 Task: Create interactive reports for analyzing liquidity risk in financial institutions.
Action: Mouse pressed left at (1340, 396)
Screenshot: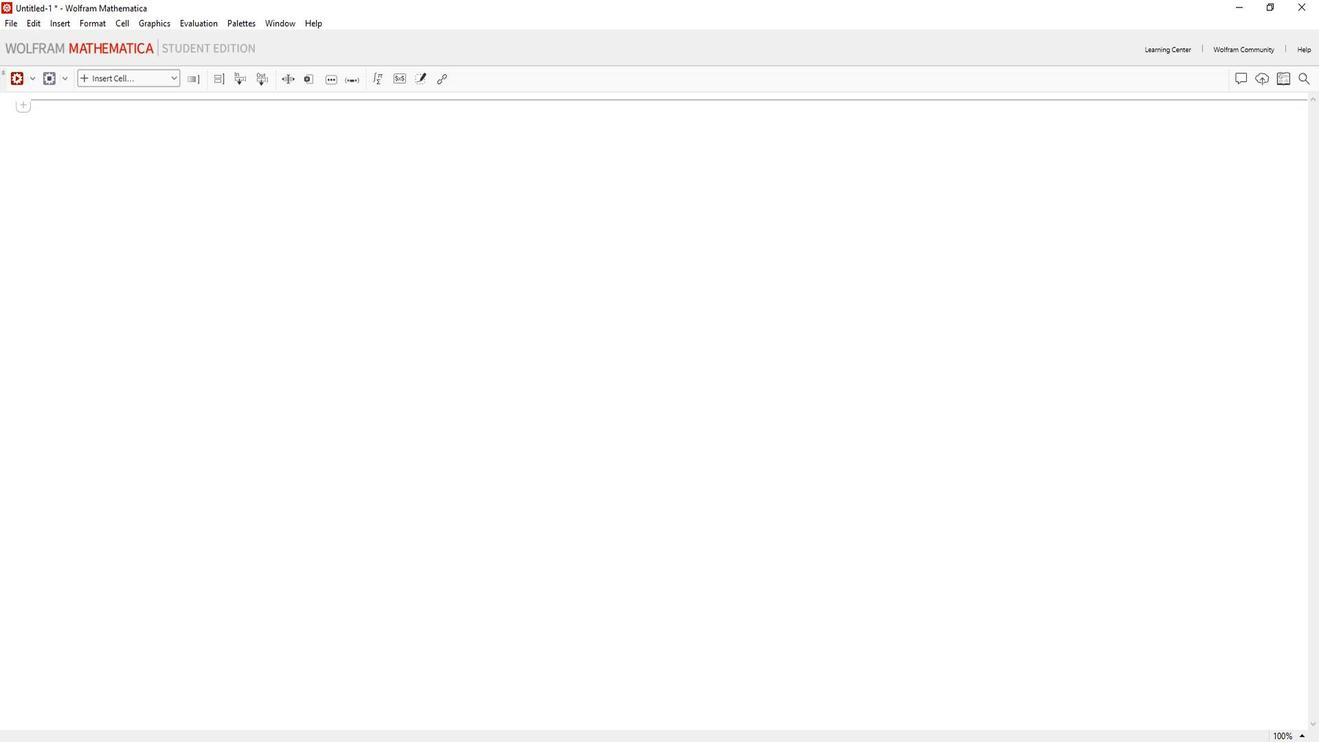 
Action: Mouse moved to (123, 74)
Screenshot: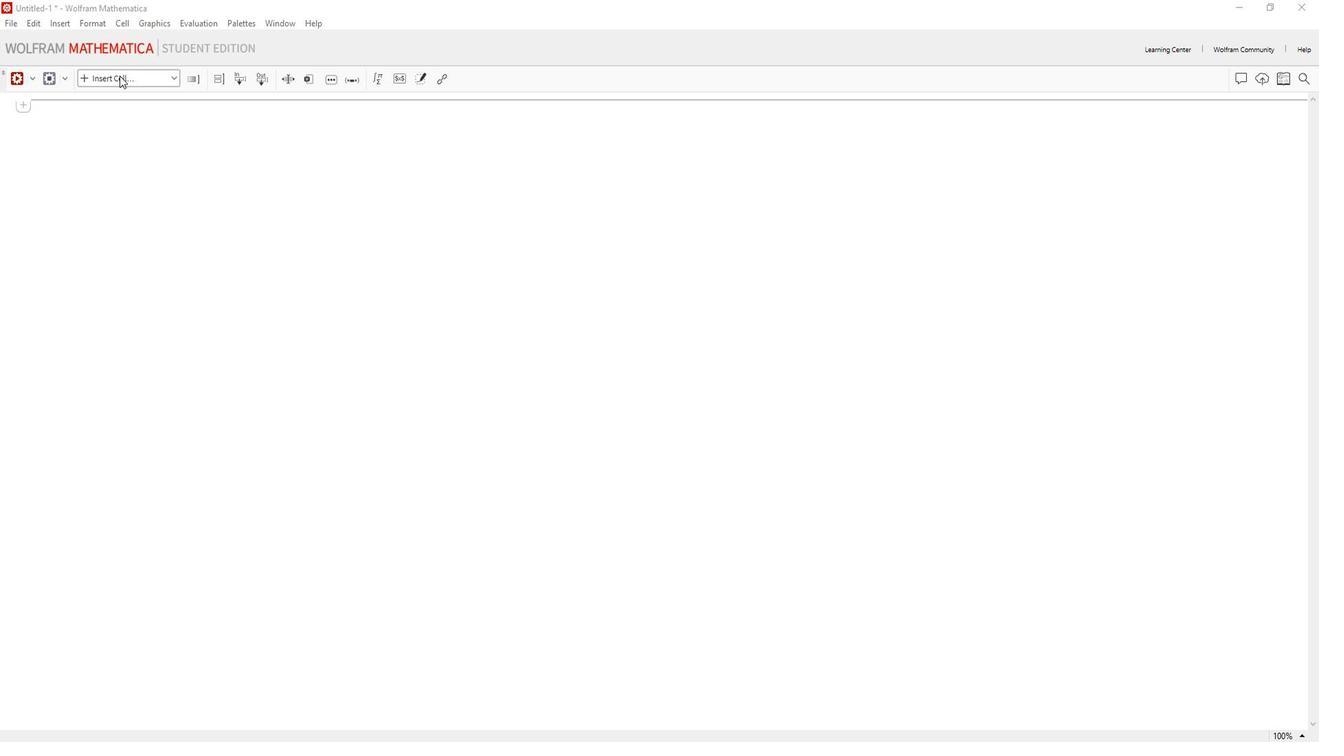 
Action: Mouse pressed left at (123, 74)
Screenshot: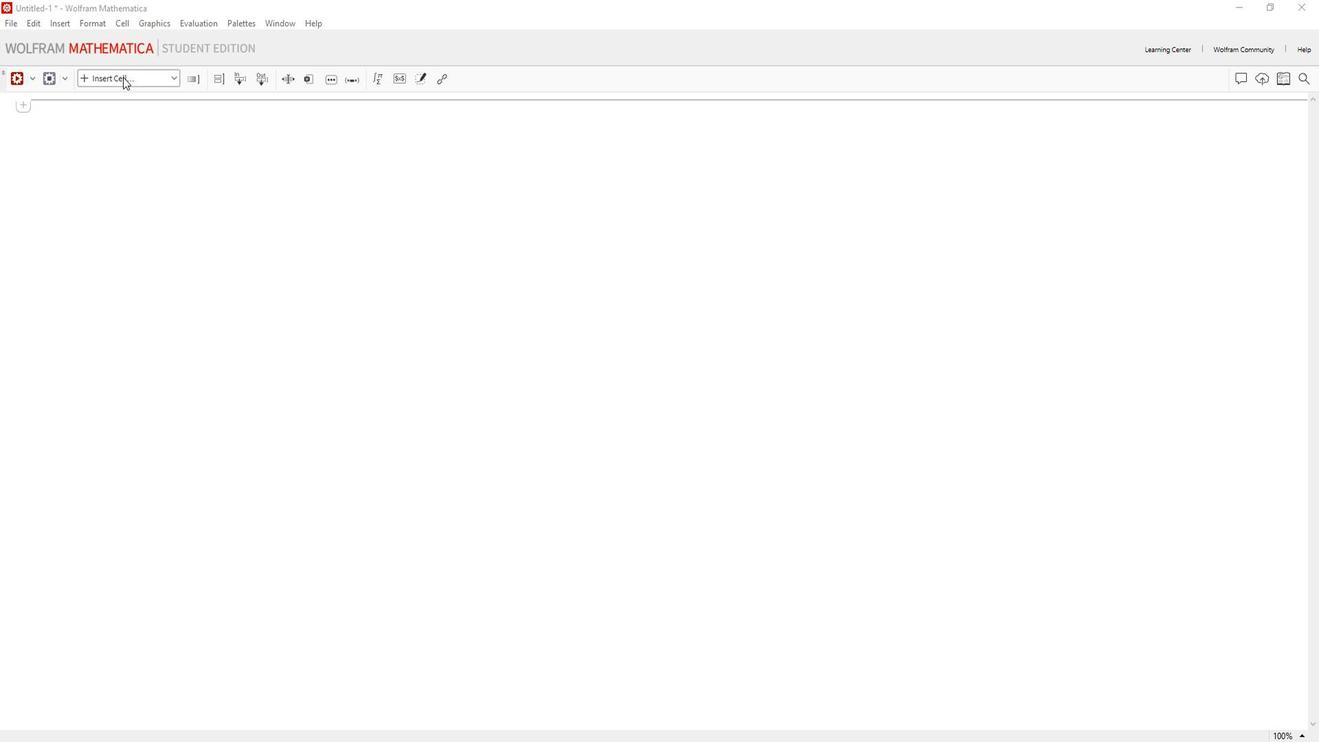 
Action: Mouse moved to (121, 255)
Screenshot: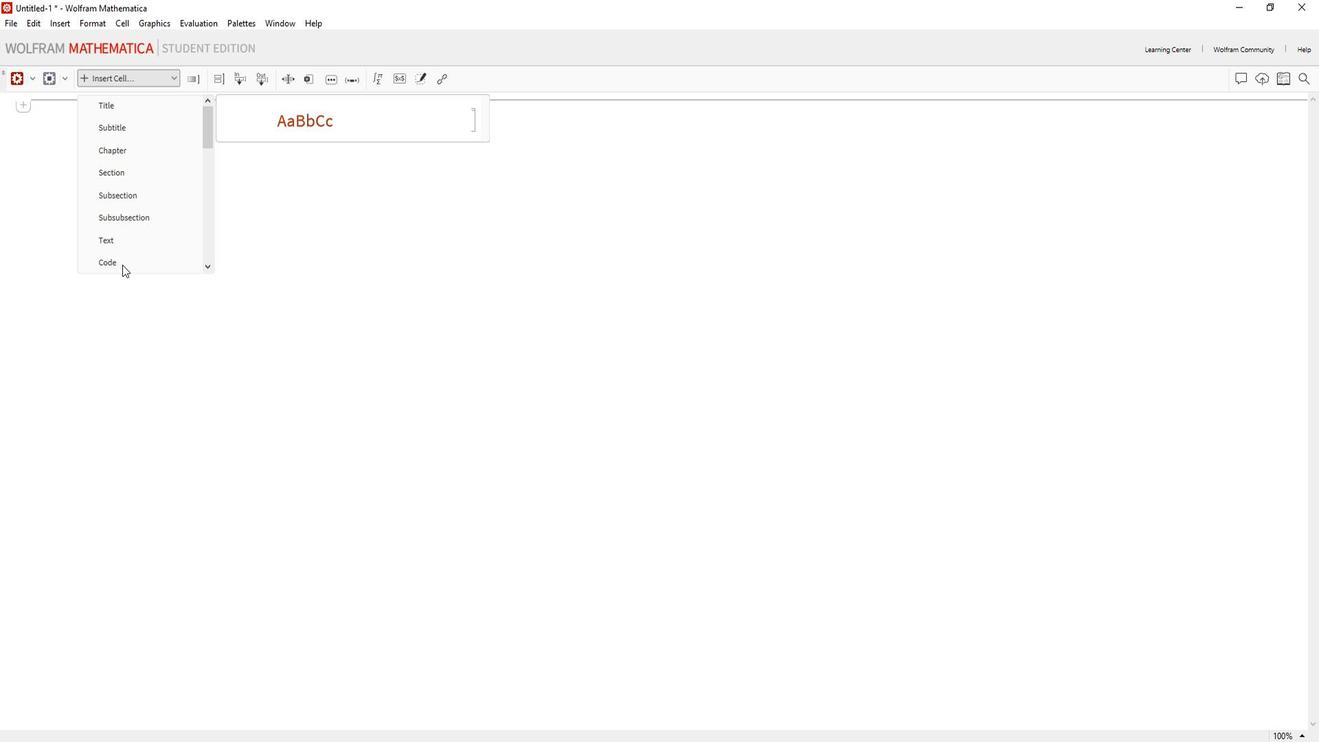 
Action: Mouse pressed left at (121, 255)
Screenshot: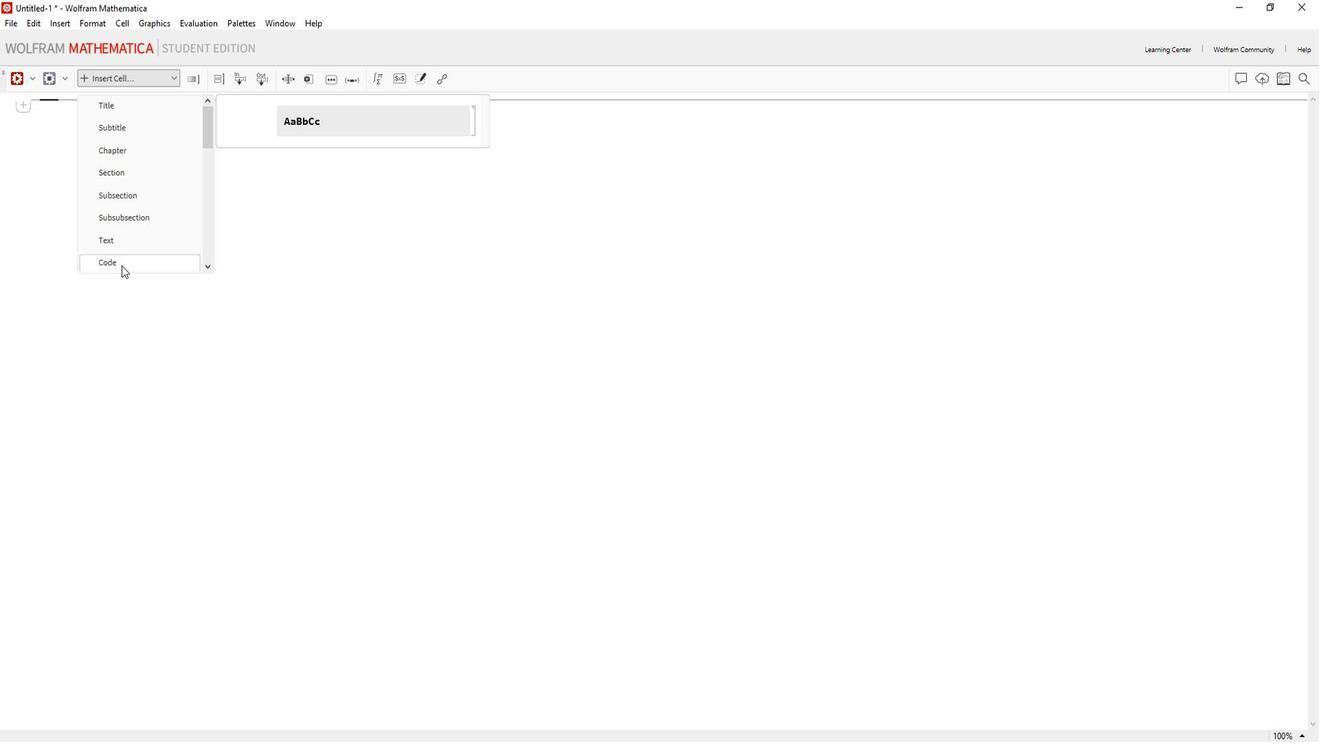 
Action: Key pressed data<Key.space>=<Key.space><Key.shift>Table[<Key.shift_r>{date<Key.shift>O<Key.enter>[<Key.shift_r>{2023,<Key.space>1,<Key.space>i<Key.right><Key.right>,<Key.space><Key.shift>Ra
Screenshot: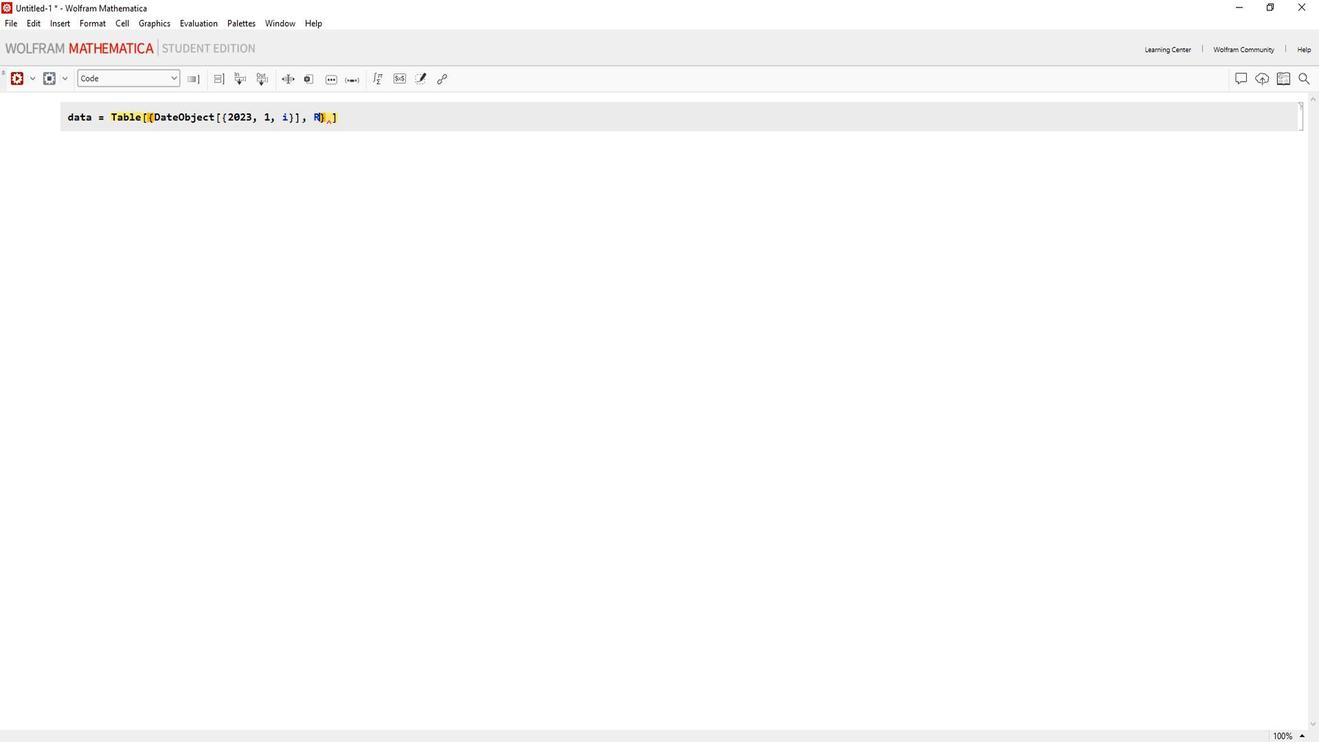 
Action: Mouse moved to (170, 255)
Screenshot: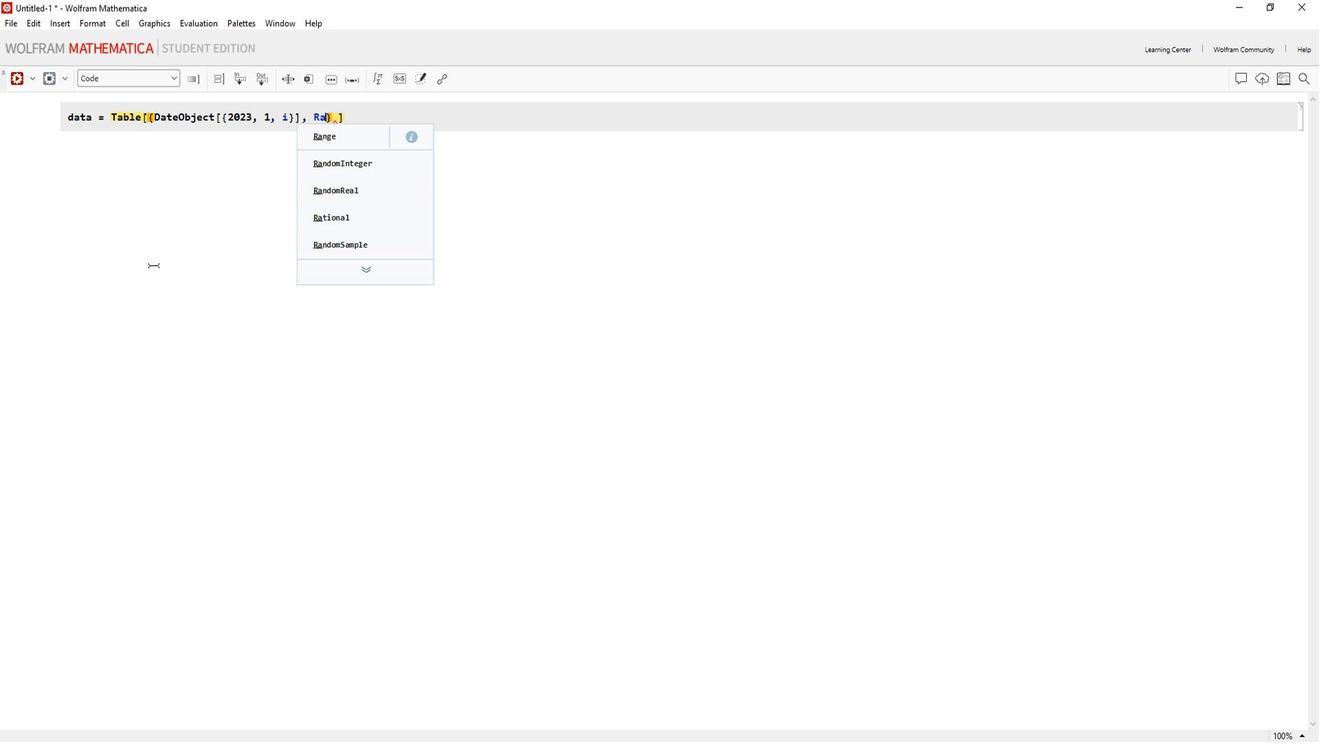 
Action: Key pressed ndom<Key.shift>Real[<Key.shift_r>{0.8,<Key.space>1.2<Key.right><Key.right><Key.right>,<Key.space><Key.shift_r><Key.shift_r>{i,<Key.space>1,<Key.space>365<Key.right><Key.right>;<Key.enter><Key.enter><Key.shift_r><Key.shift_r>(<Key.shift_r><Key.shift_r>*<Key.space><Key.shift>Create<Key.space>a<Key.space>time<Key.space>series<Key.space>from<Key.space>the<Key.space>sample<Key.space>date<Key.backspace>a<Key.space><Key.right><Key.right><Key.enter>time<Key.shift>Series<Key.space>=<Key.space><Key.shift>Time<Key.shift>Series[data<Key.right>;<Key.enter><Key.enter><Key.shift_r><Key.shift_r><Key.shift_r>(*<Key.space><Key.shift>Calculate<Key.space>liquidity<Key.space>ratios<Key.space><Key.right><Key.right><Key.enter>current<Key.shift>Ratio<Key.enter><Key.space>=<Key.space><Key.shift>Financial<Key.shift>Indicato<Key.enter>[<Key.shift_r>"<Key.shift>Current<Key.shift>Ratio<Key.right>,<Key.space>time<Key.enter><Key.right>;<Key.enter>quiclk<Key.backspace><Key.backspace>k<Key.enter><Key.space>=<Key.space><Key.shift>Financial<Key.shift>In<Key.enter>[<Key.shift_r>"<Key.shift>Qic<Key.backspace><Key.backspace>uick<Key.shift>Ratio<Key.right>,<Key.space>time<Key.enter><Key.shift_r><Key.right>;<Key.enter><Key.enter><Key.shift_r>(*
Screenshot: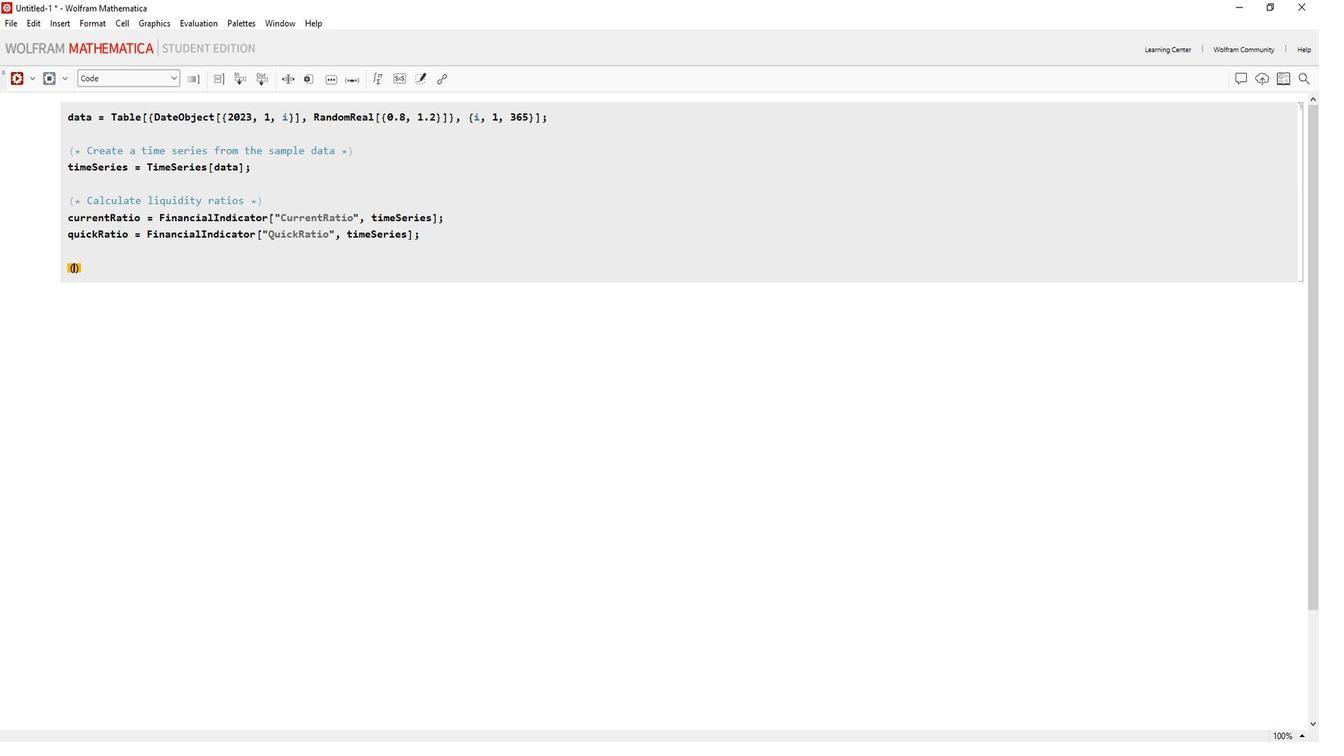 
Action: Mouse moved to (173, 257)
Screenshot: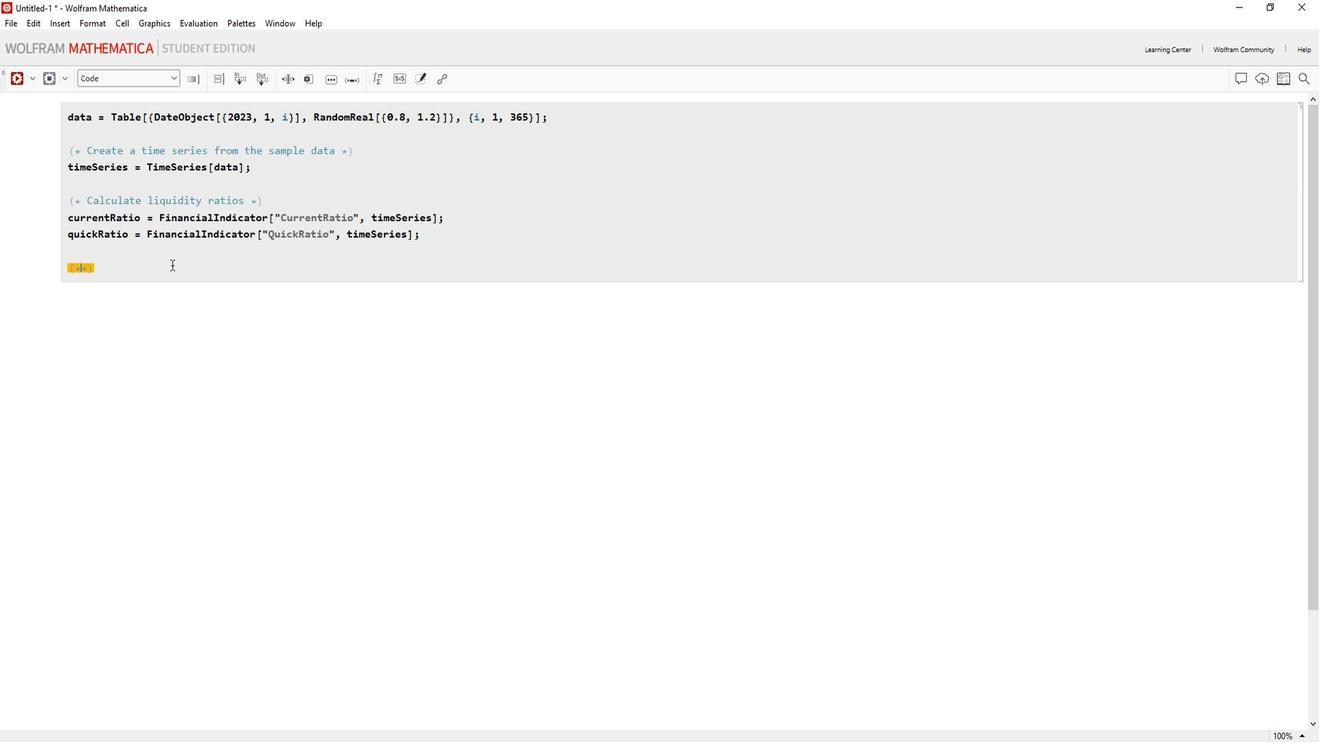 
Action: Key pressed <Key.space><Key.shift>Generate<Key.space>visualizations<Key.space><Key.right><Key.right><Key.enter><Key.shift>Date<Key.shift>List<Key.shift>Plot[<Key.shift_r>{time<Key.enter><Key.right>,<Key.space><Key.shift>O<Key.backspace>Plot<Key.shift>La<Key.enter><Key.shift_r>"<Key.shift>Liquidity<Key.space><Key.shift>Risk<Key.space><Key.shift>Analysis<Key.right>,<Key.enter><Key.tab>
Screenshot: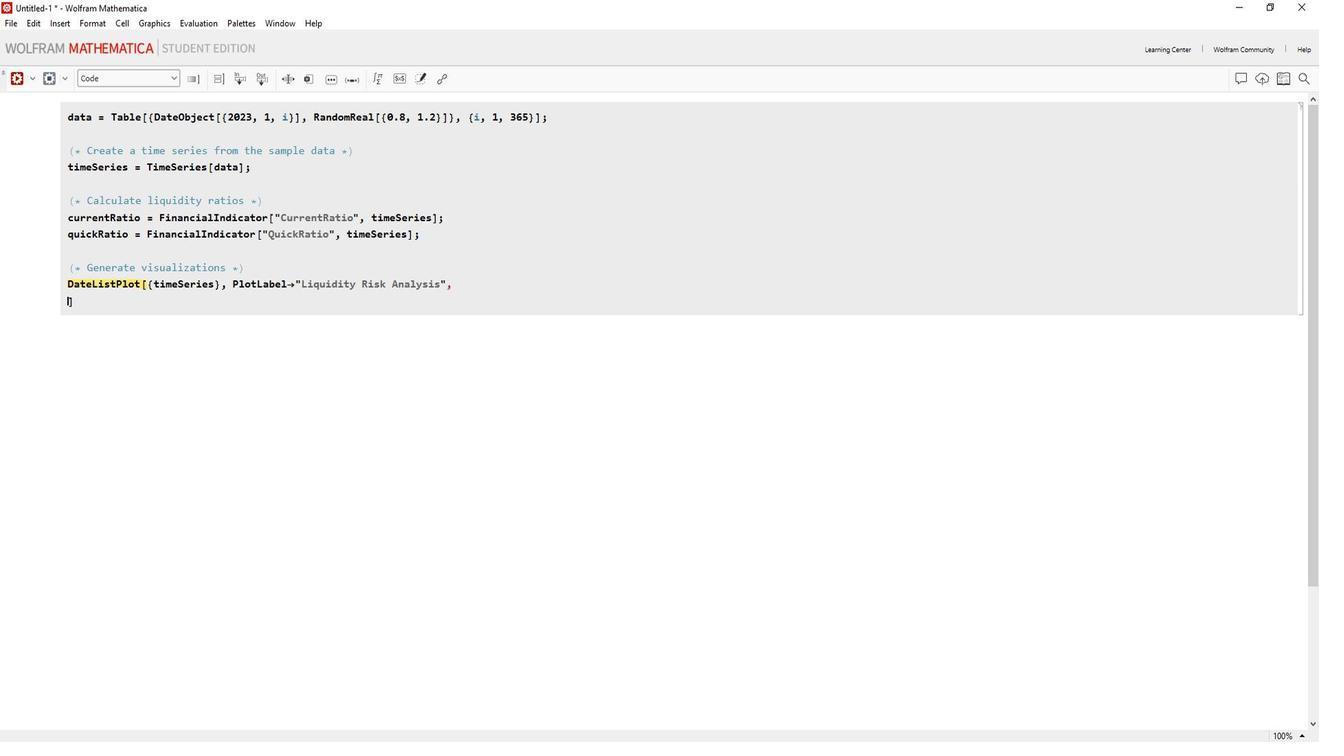
Action: Mouse moved to (176, 257)
Screenshot: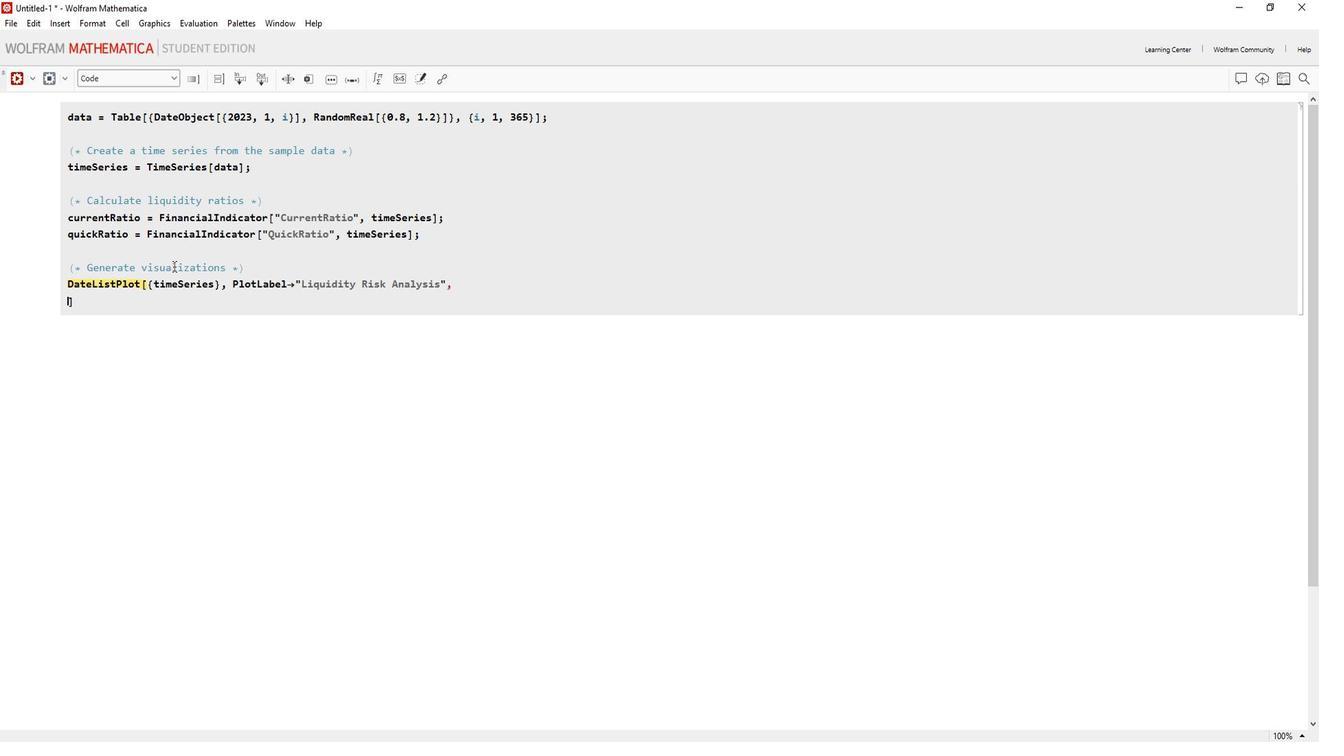 
Action: Key pressed <Key.shift>
Screenshot: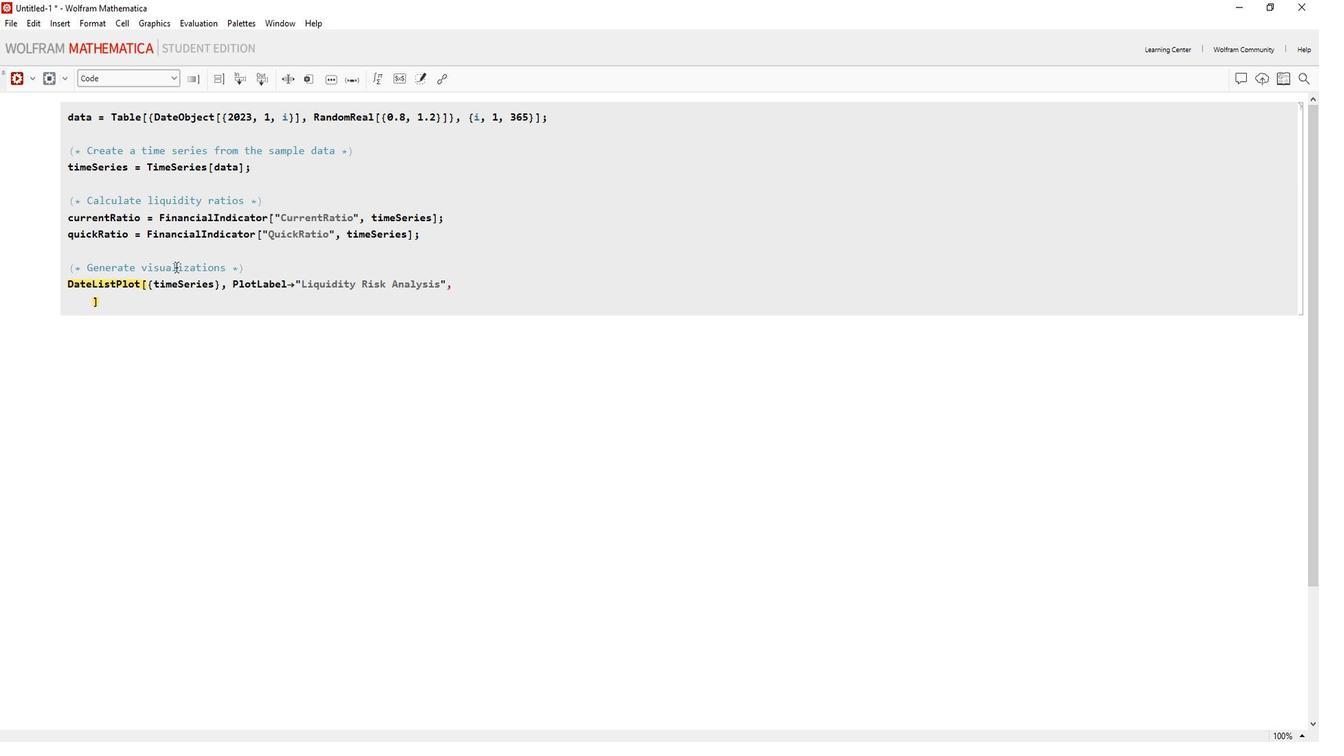 
Action: Mouse moved to (176, 257)
Screenshot: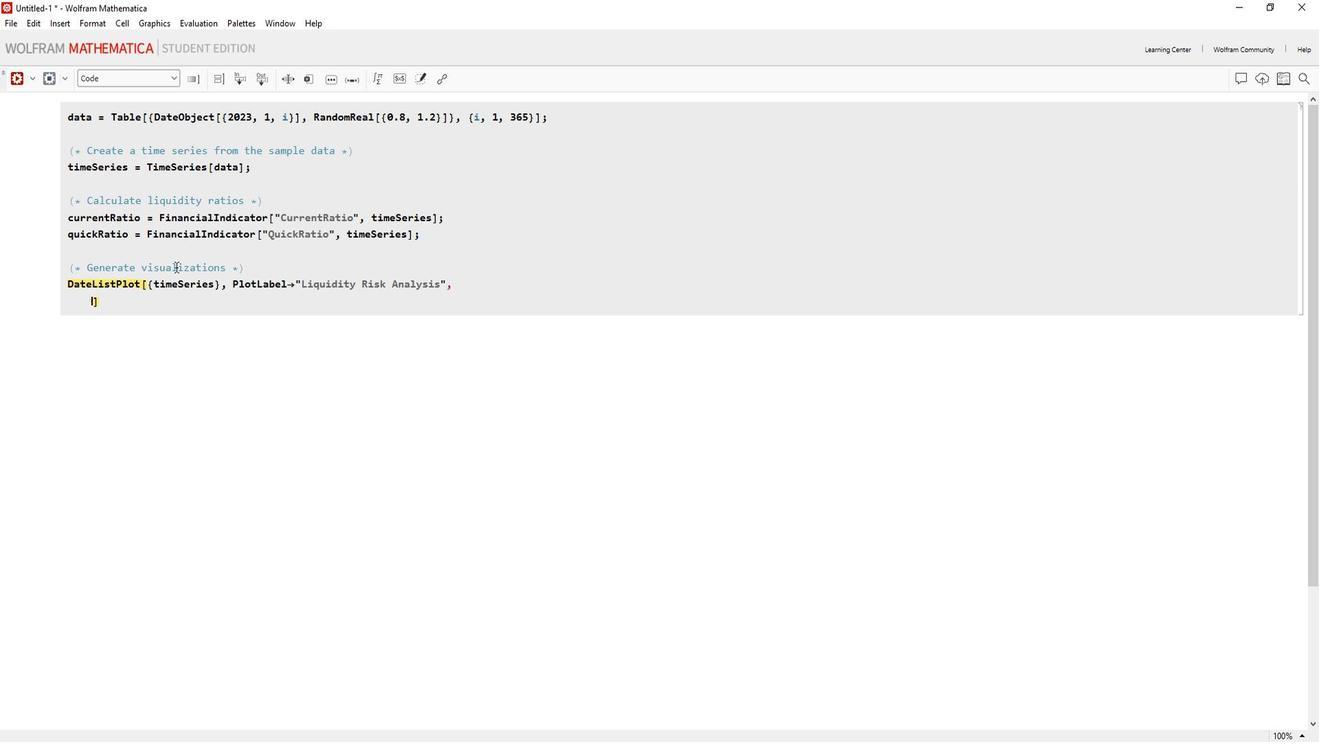 
Action: Key pressed fra<Key.enter><Key.shift_r>"<Key.backspace><Key.shift_r>{<Key.shift_r>"<Key.shift>Date<Key.right>,<Key.space><Key.shift_r>"<Key.shift>Liquidity<Key.space><Key.shift>Ratio<Key.right><Key.right>,<Key.enter><Key.shift>Filling<Key.enter><Key.space><Key.shift>Axis,<Key.space><Key.shift>Plot<Key.shift>Legends<Key.enter><Key.space><Key.shift_r>{<Key.shift_r>"<Key.shift>Current<Key.space><Key.shift>Ratio<Key.right><Key.right><Key.right><Key.space>//<Key.space><Key.shift>Quiet<Key.enter><Key.enter><Key.enter><Key.left><Key.shift_r><Key.shift_r><Key.shift_r>(*<Key.space><Key.shift><Key.shift><Key.shift><Key.shift><Key.shift><Key.shift><Key.shift><Key.shift><Key.shift>Display<Key.space>liquidity<Key.space>ratios<Key.space><Key.right><Key.right><Key.enter><Key.shift>Grid[<Key.shift_r>{{<Key.shift_r>"<Key.shift><Key.shift>Current<Key.space><Key.shift>Ratio<Key.shift_r>:<Key.right><Key.right><Key.left>,<Key.space>curr<Key.enter><Key.right>,<Key.space><Key.shift_r>{<Key.shift_r>"<Key.shift>Quick<Key.space><Key.shift>Ratio<Key.shift_r>:<Key.right>,<Key.space>quick<Key.enter><Key.right><Key.right>,<Key.enter>
Screenshot: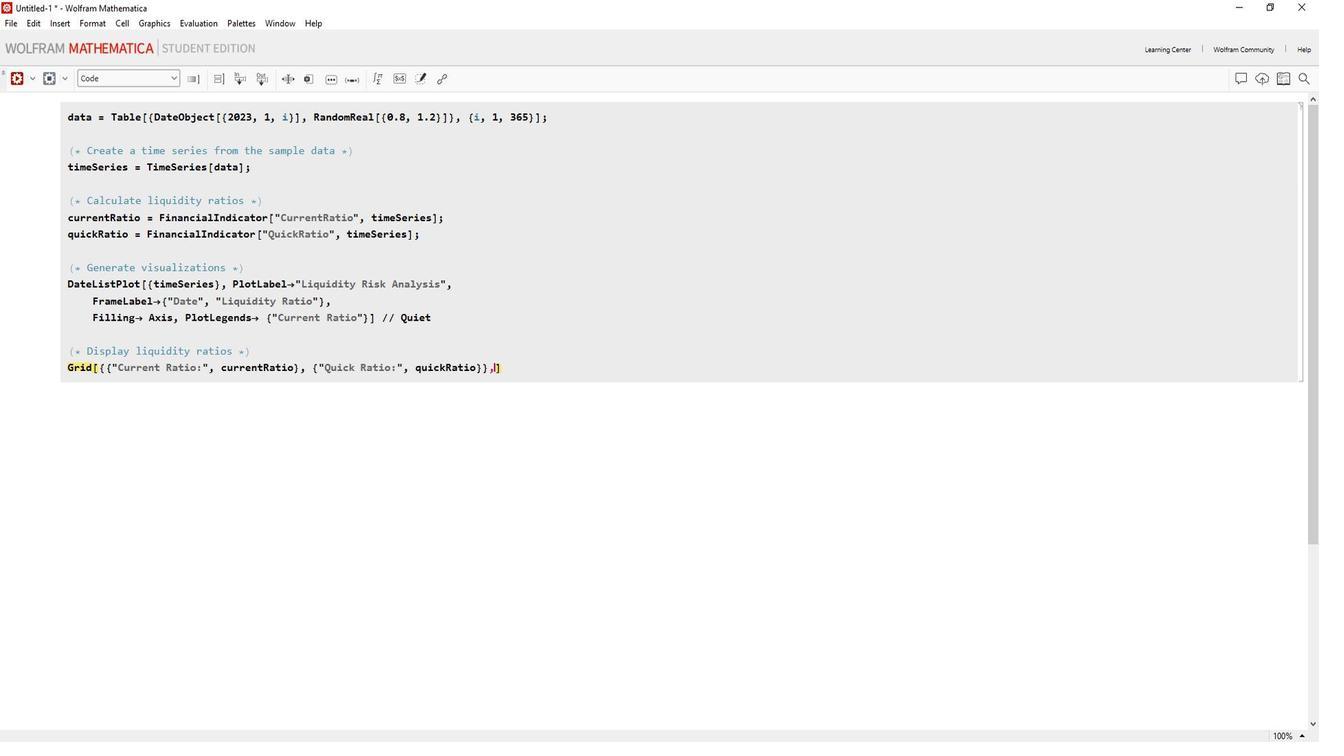 
Action: Mouse moved to (177, 259)
Screenshot: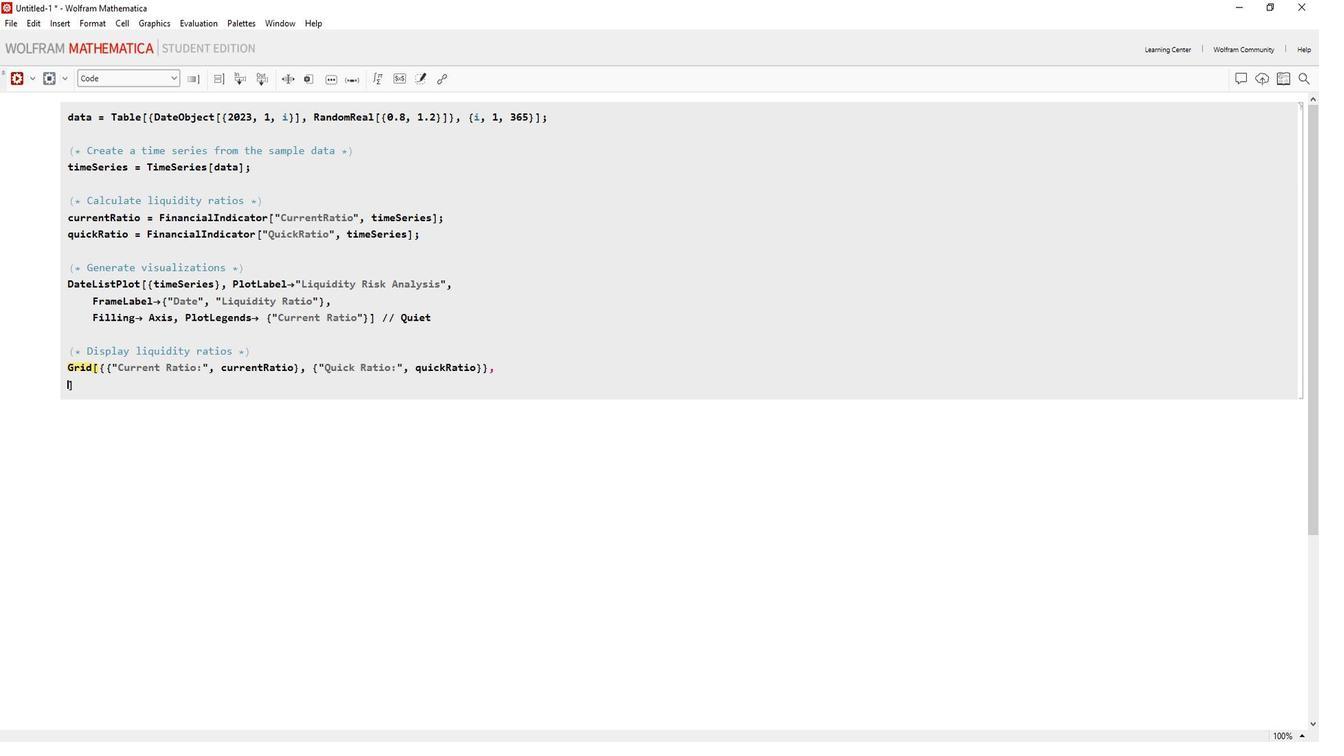
Action: Key pressed <Key.shift><Key.shift><Key.shift><Key.shift><Key.shift><Key.shift>Alignment<Key.enter><Key.space><Key.shift>Left,<Key.space><Key.shift>Dividers<Key.enter><Key.shift><Key.space><Key.shift>All<Key.right><Key.space>//<Key.space><Key.shift>Quiet<Key.enter><Key.enter>
Screenshot: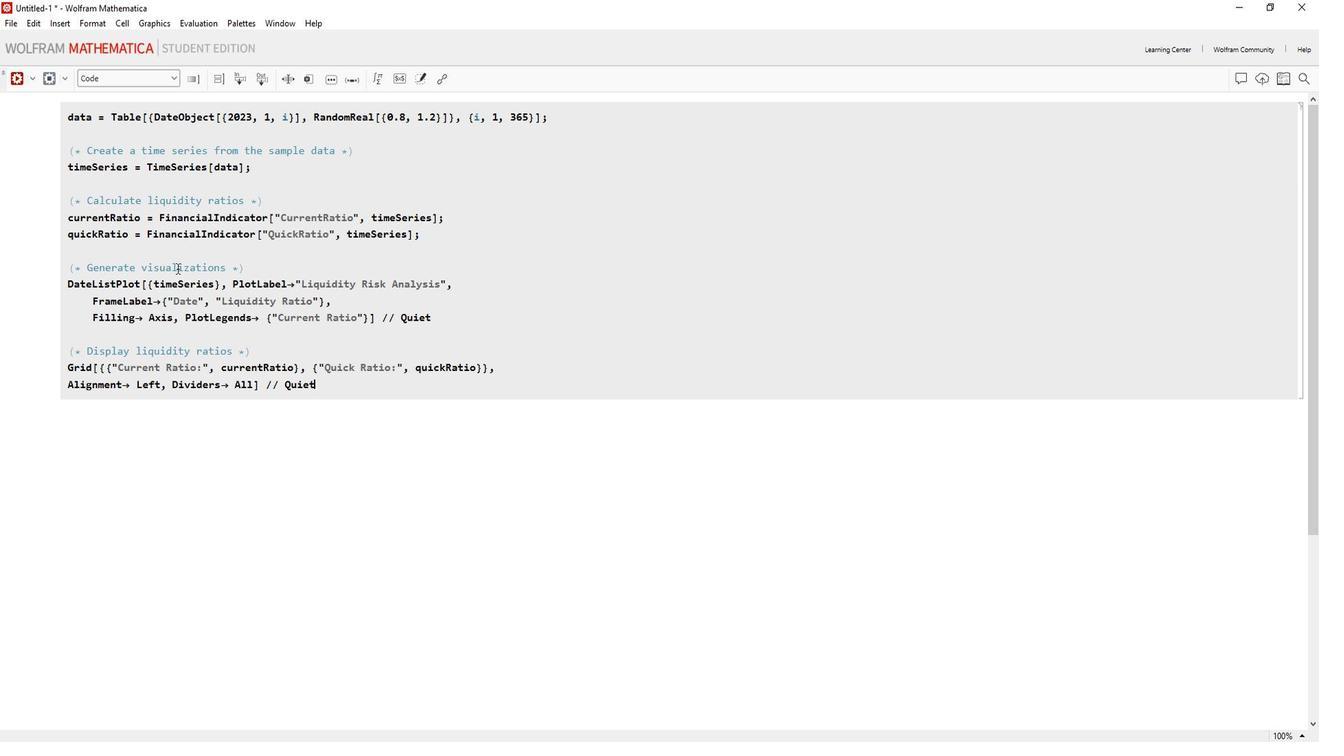
Action: Mouse moved to (542, 227)
Screenshot: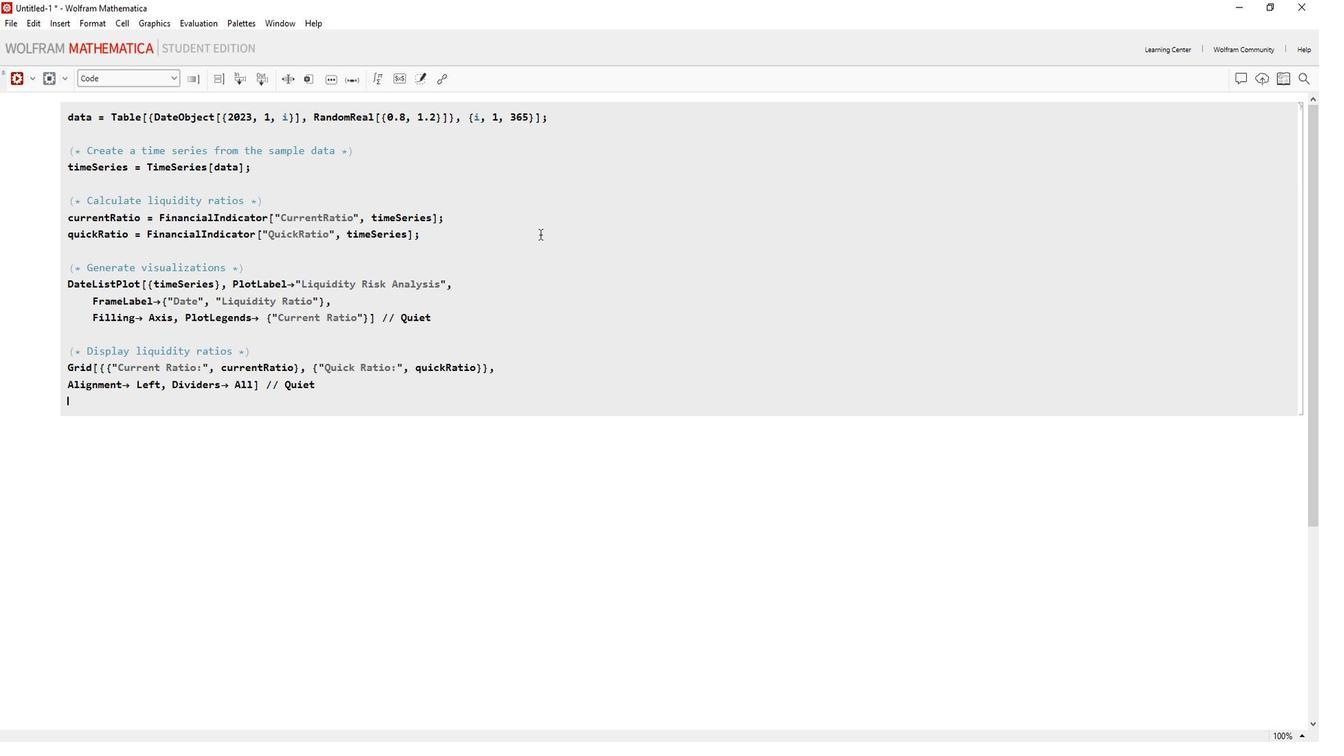 
Action: Mouse pressed left at (542, 227)
Screenshot: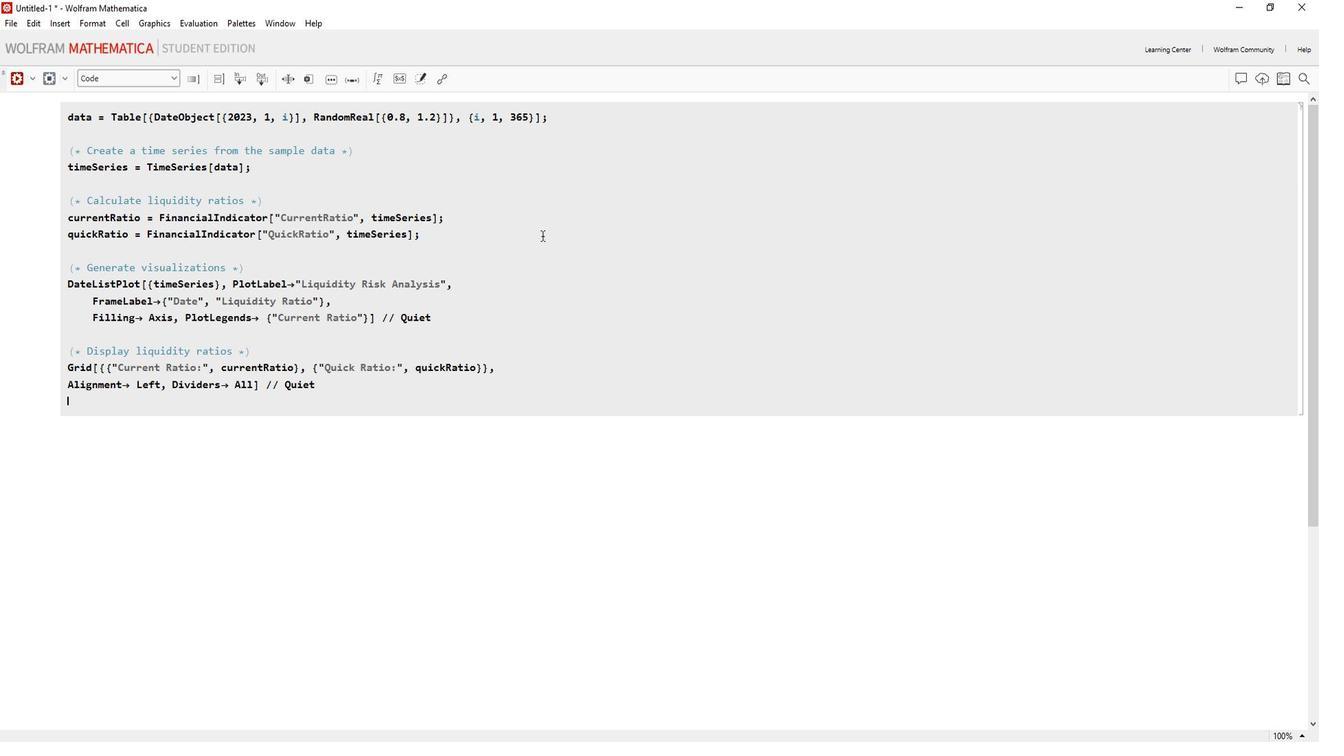 
Action: Mouse moved to (15, 72)
Screenshot: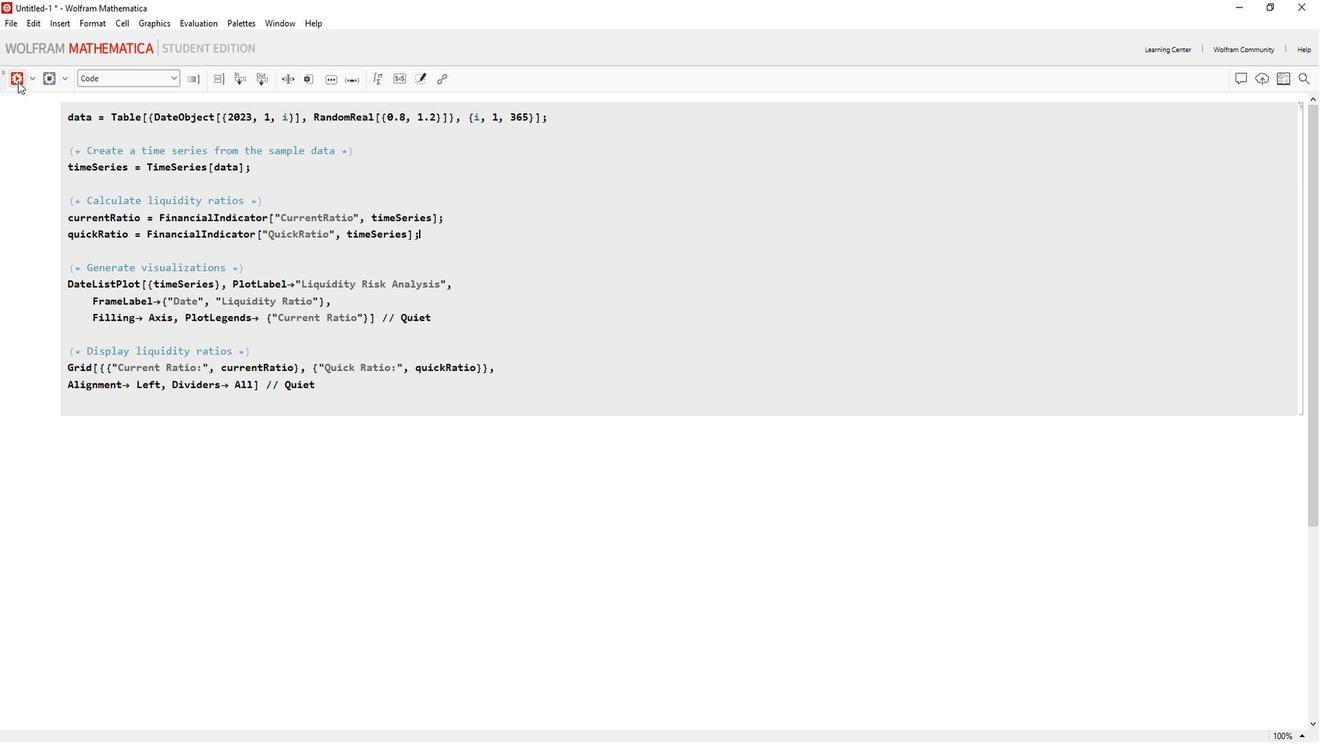 
Action: Mouse pressed left at (15, 72)
Screenshot: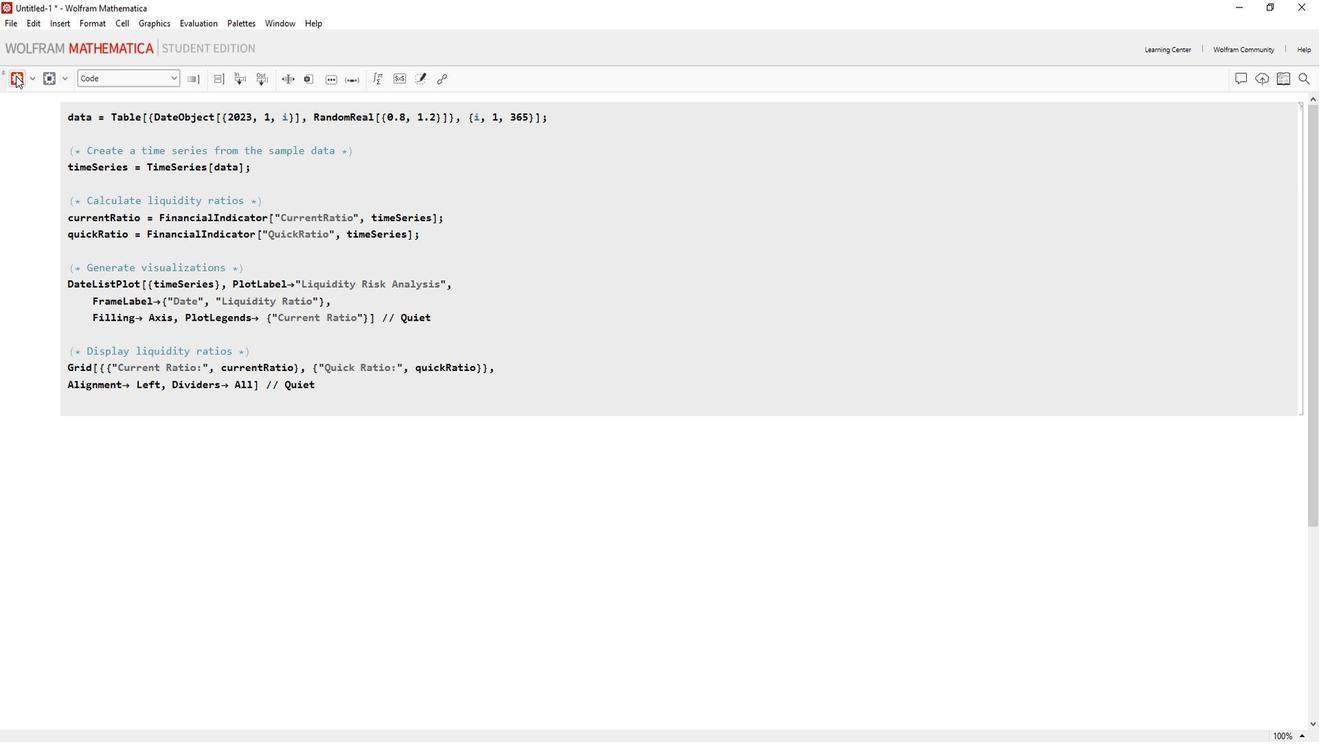 
Action: Mouse moved to (819, 331)
Screenshot: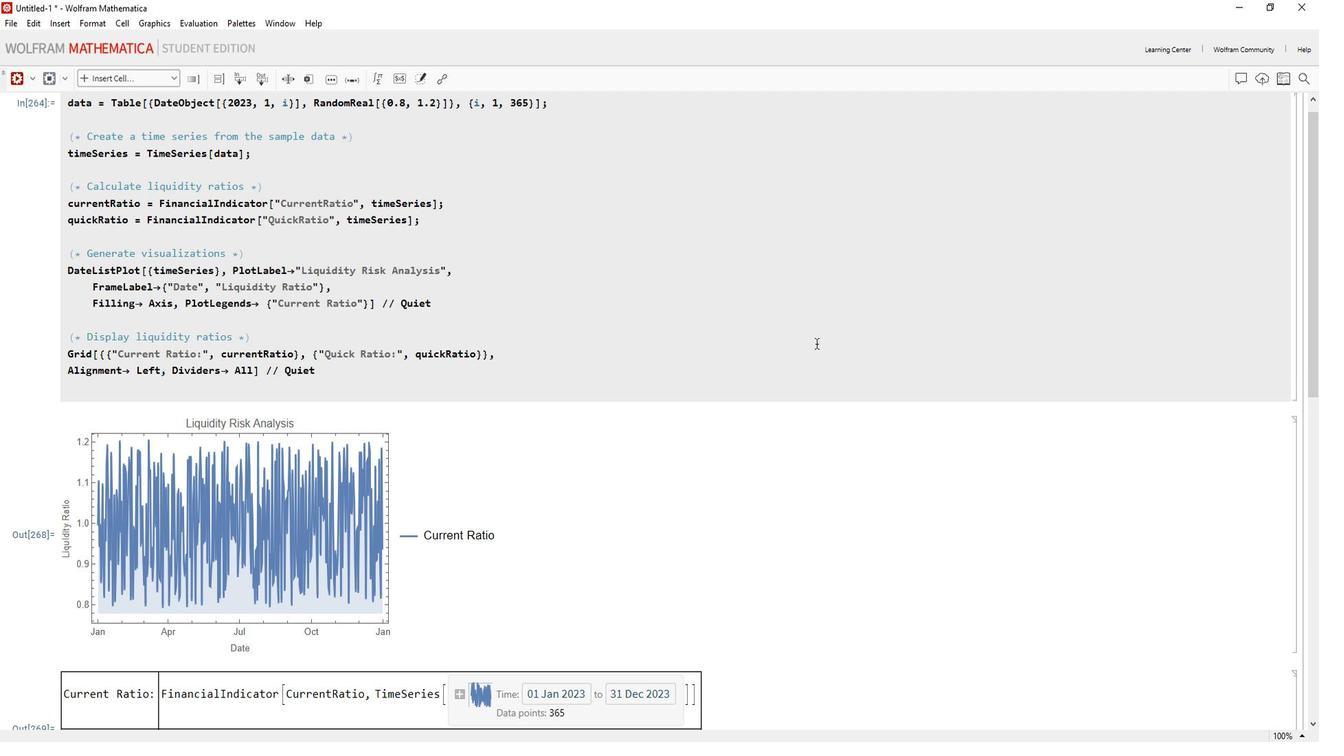 
Action: Mouse scrolled (819, 330) with delta (0, 0)
Screenshot: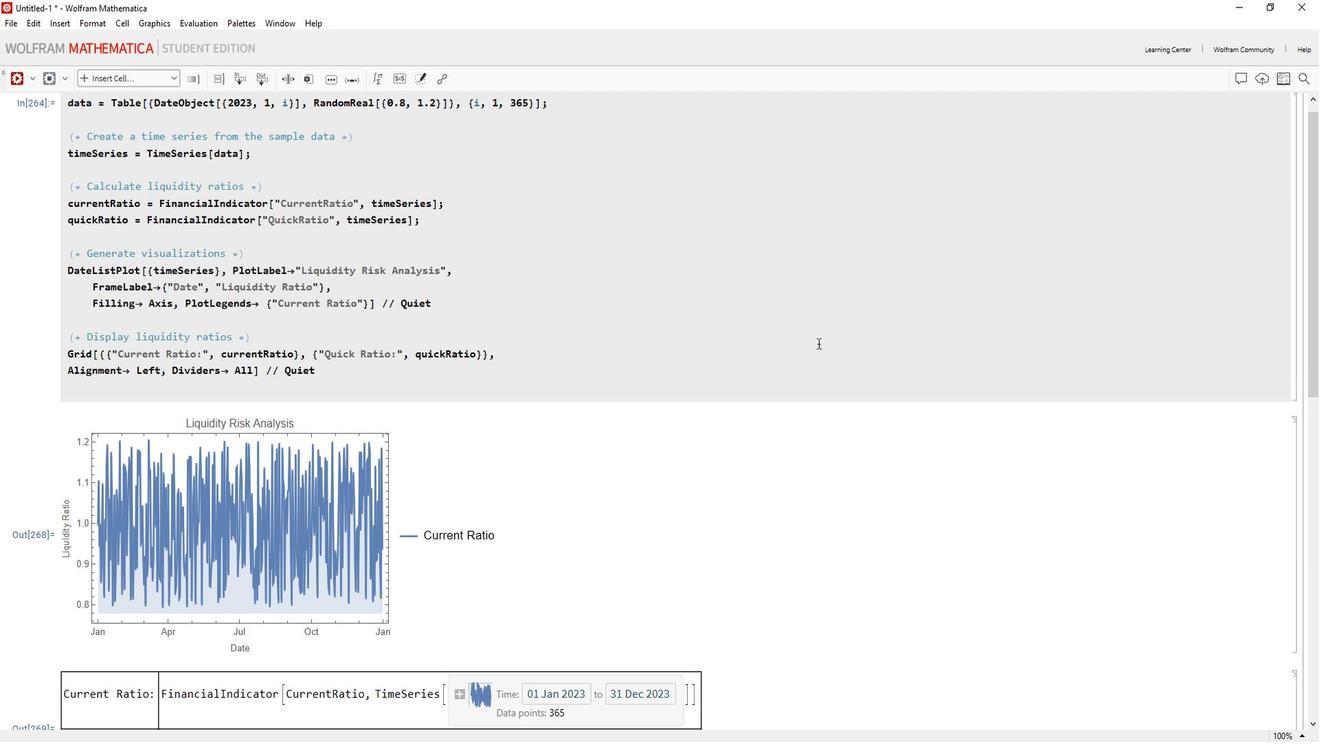 
Action: Mouse moved to (818, 330)
Screenshot: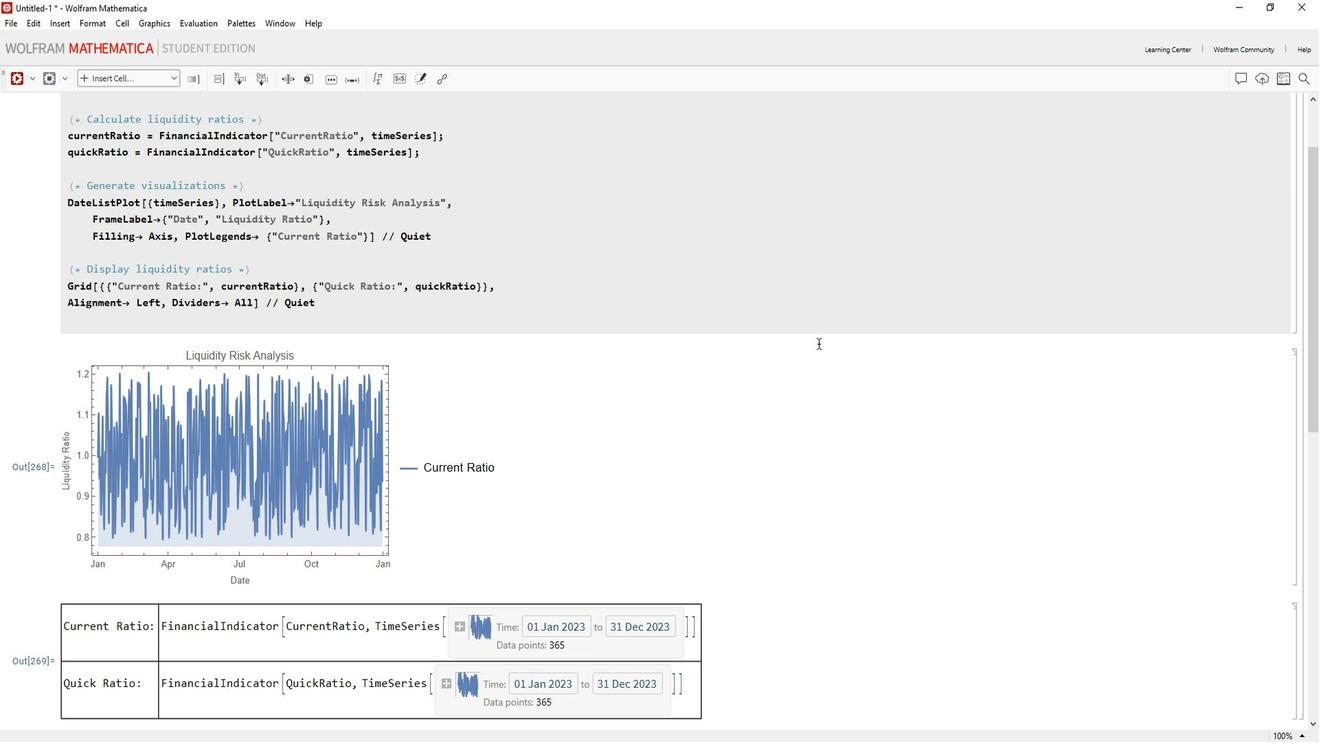 
Action: Mouse scrolled (818, 329) with delta (0, 0)
Screenshot: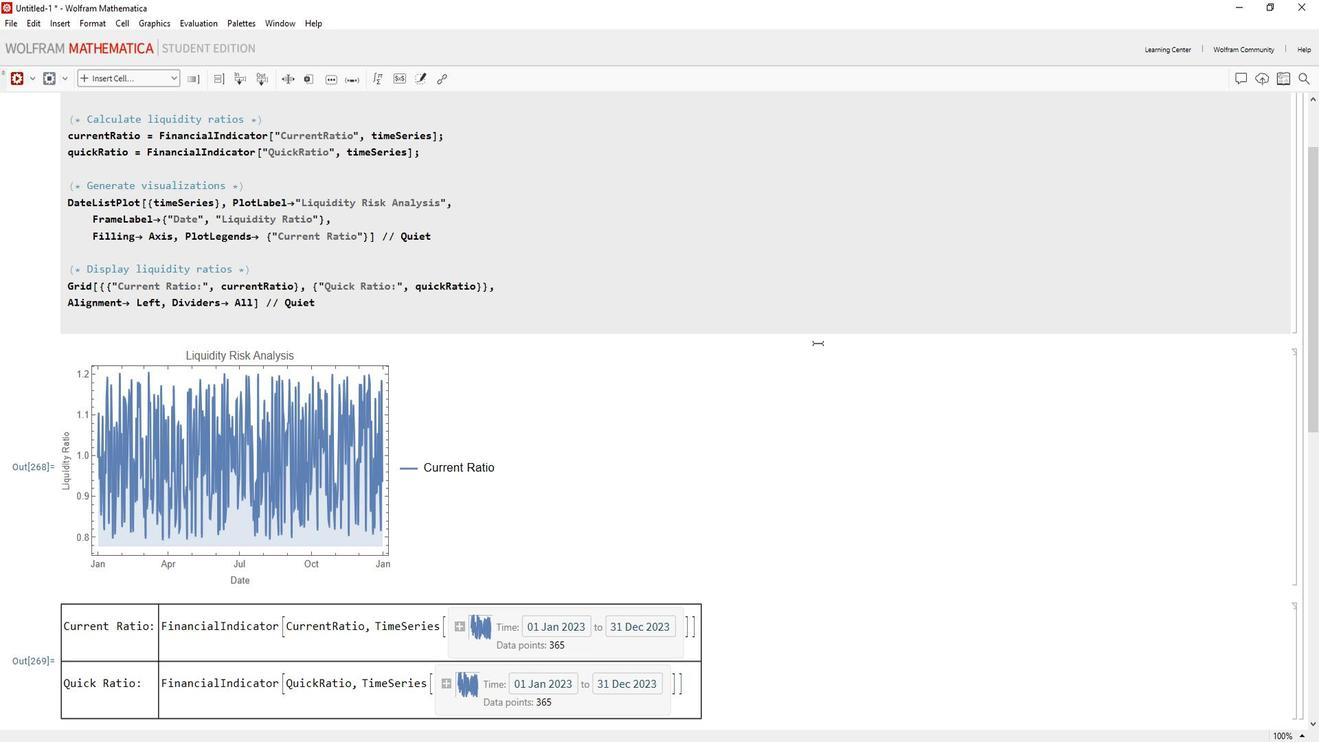 
Action: Mouse scrolled (818, 331) with delta (0, 0)
Screenshot: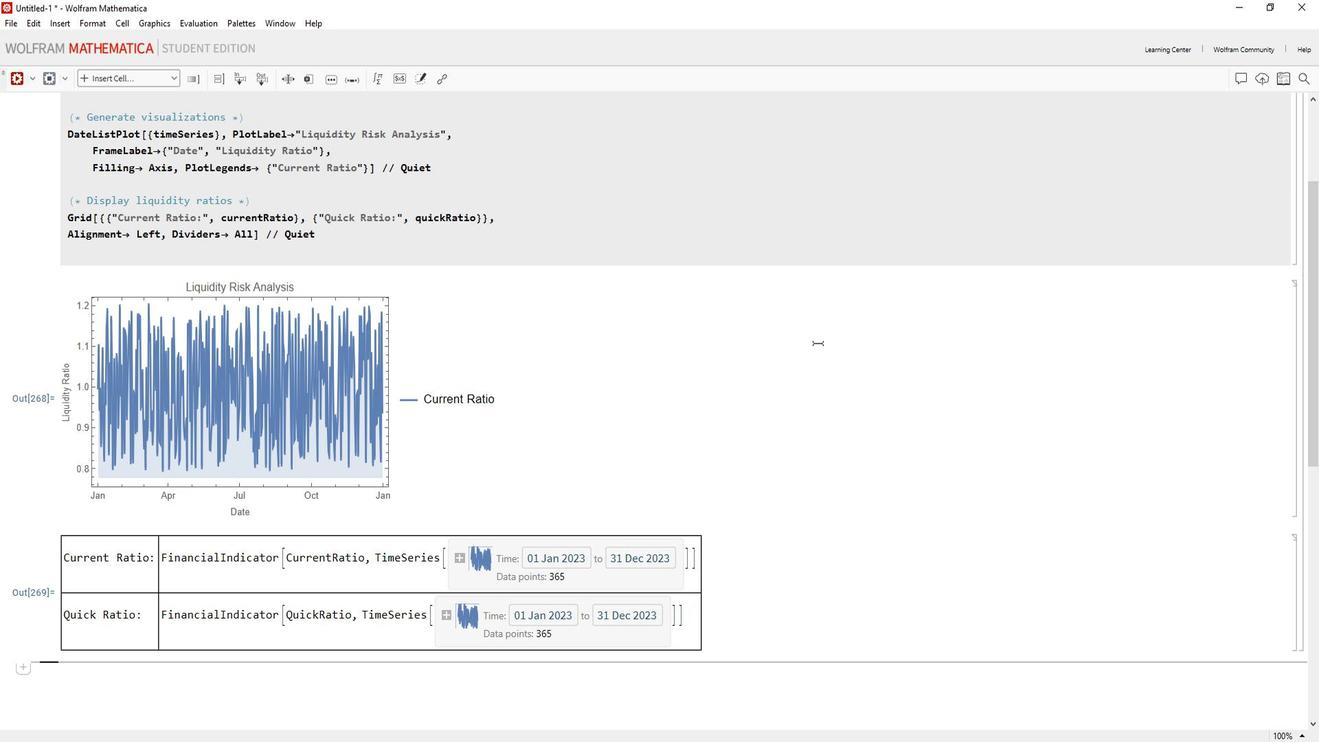 
Action: Mouse scrolled (818, 331) with delta (0, 0)
Screenshot: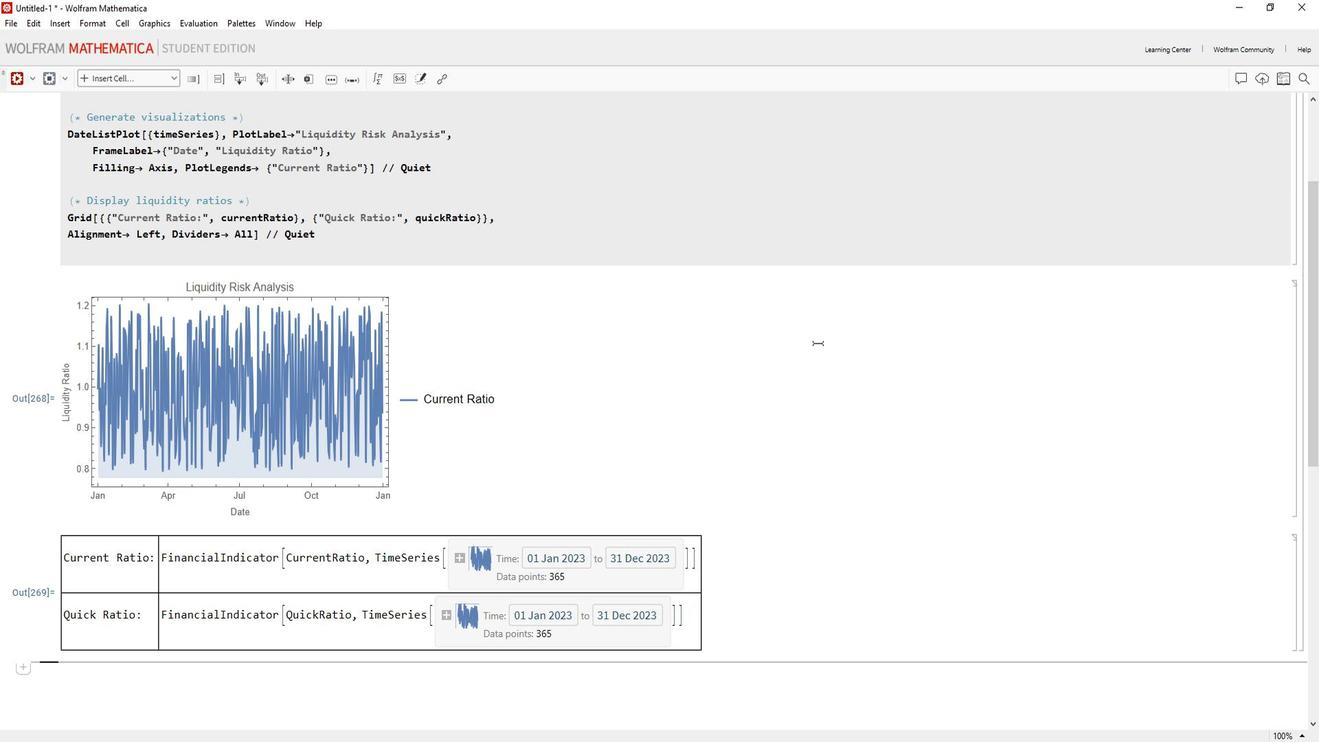 
Action: Mouse scrolled (818, 329) with delta (0, 0)
Screenshot: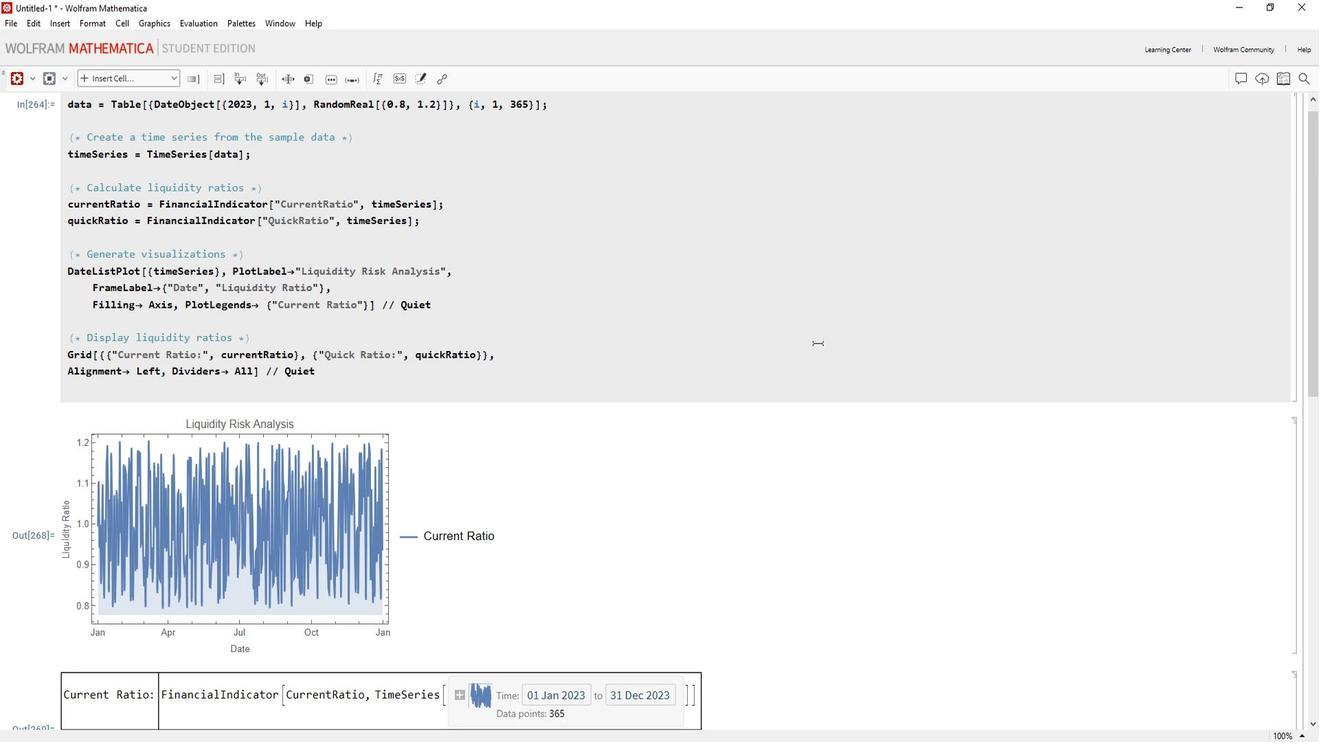 
Action: Mouse scrolled (818, 329) with delta (0, 0)
Screenshot: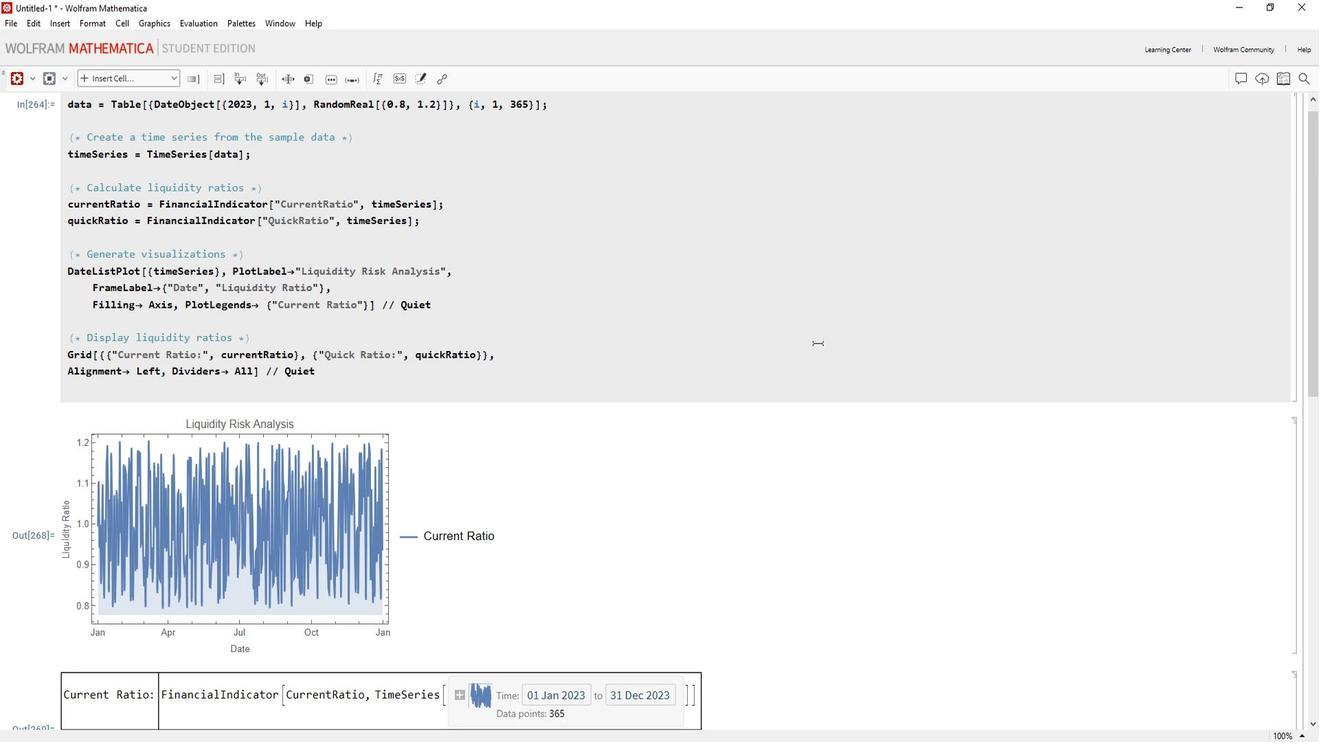 
Action: Mouse moved to (818, 330)
Screenshot: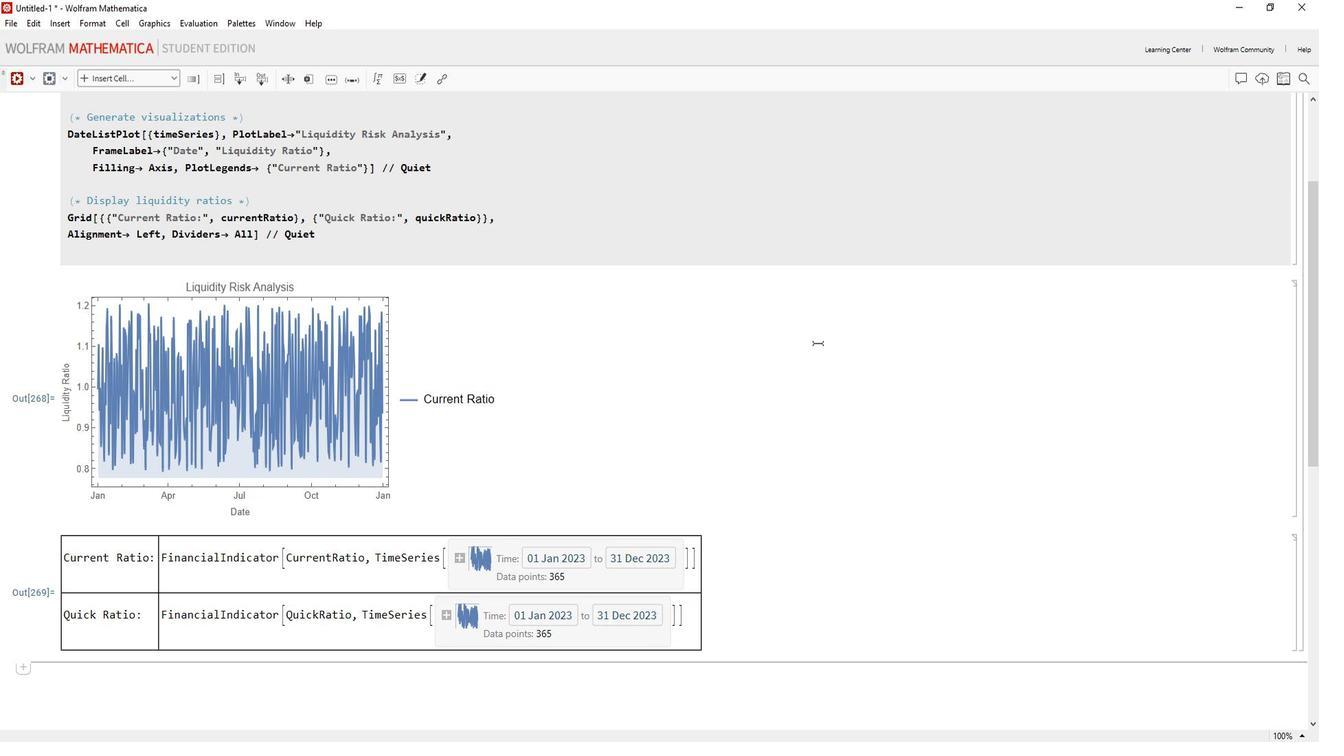 
Action: Mouse scrolled (818, 329) with delta (0, 0)
Screenshot: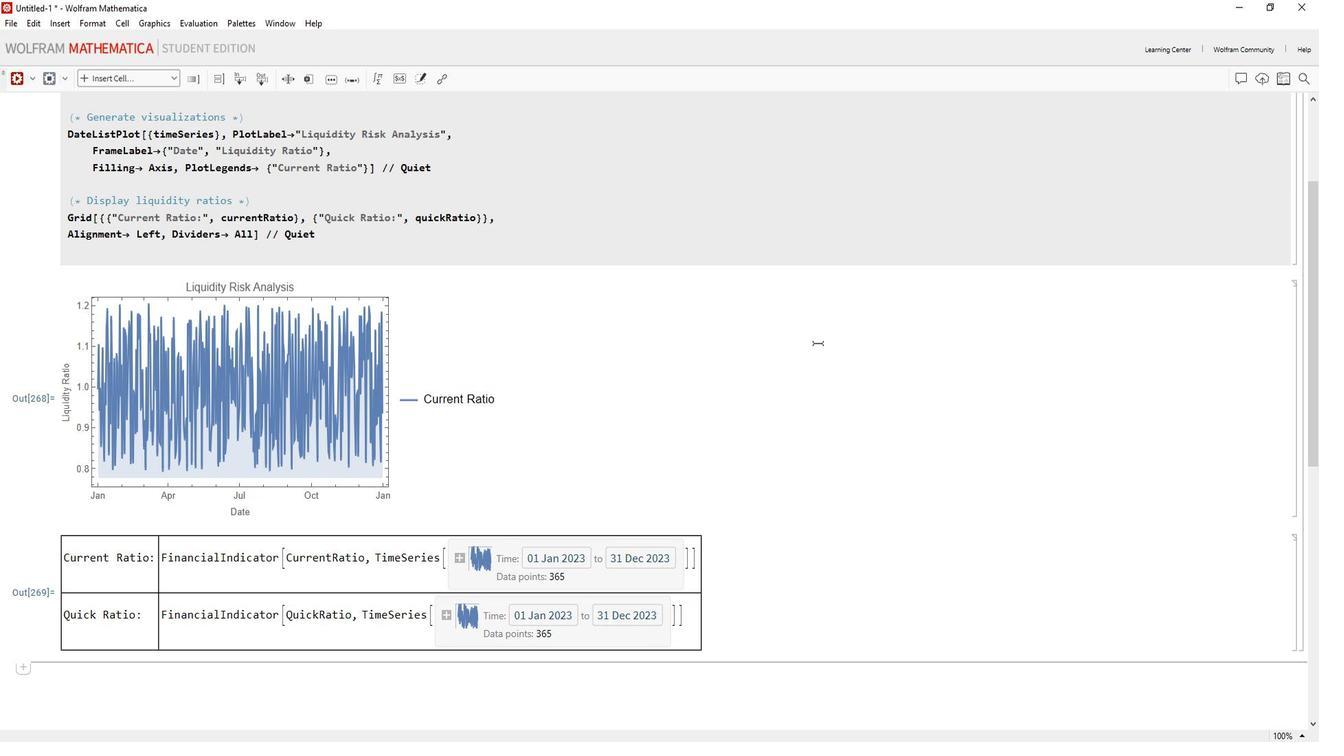 
Action: Mouse scrolled (818, 331) with delta (0, 0)
Screenshot: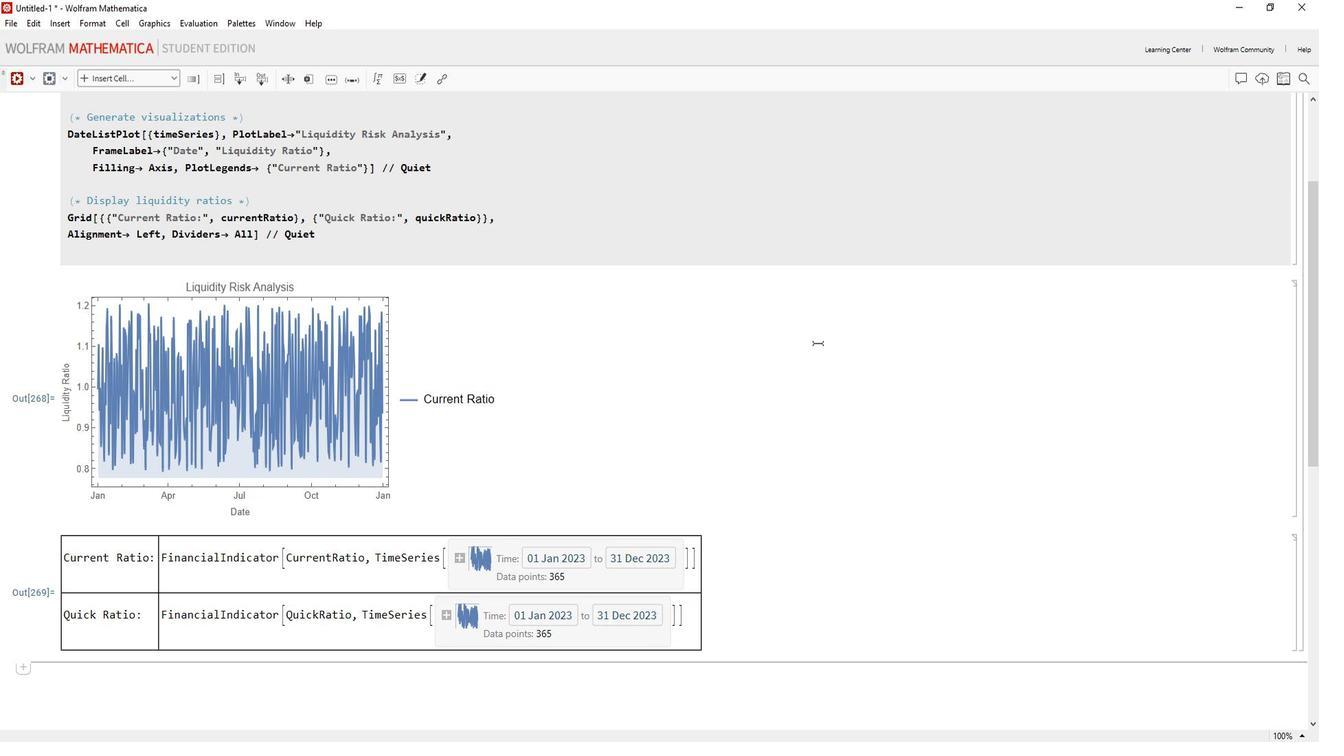 
Action: Mouse scrolled (818, 331) with delta (0, 0)
Screenshot: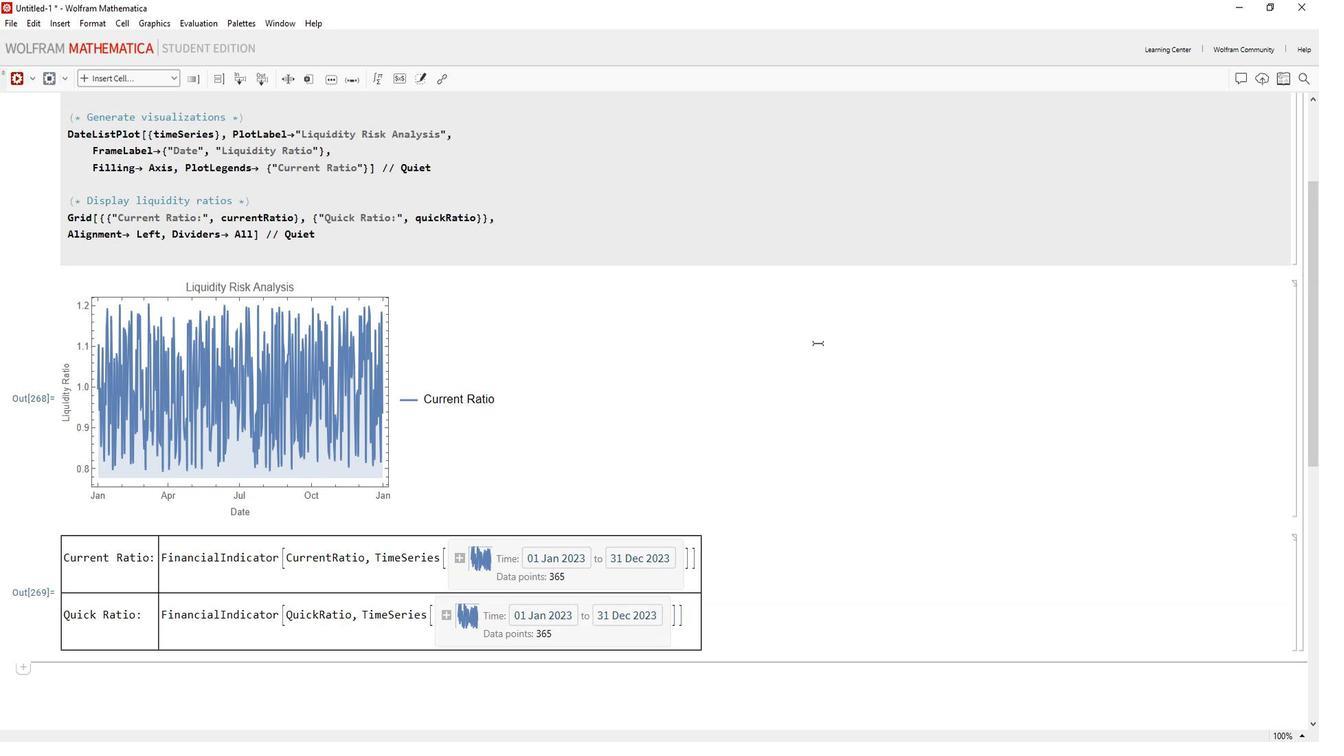 
Action: Mouse scrolled (818, 331) with delta (0, 0)
Screenshot: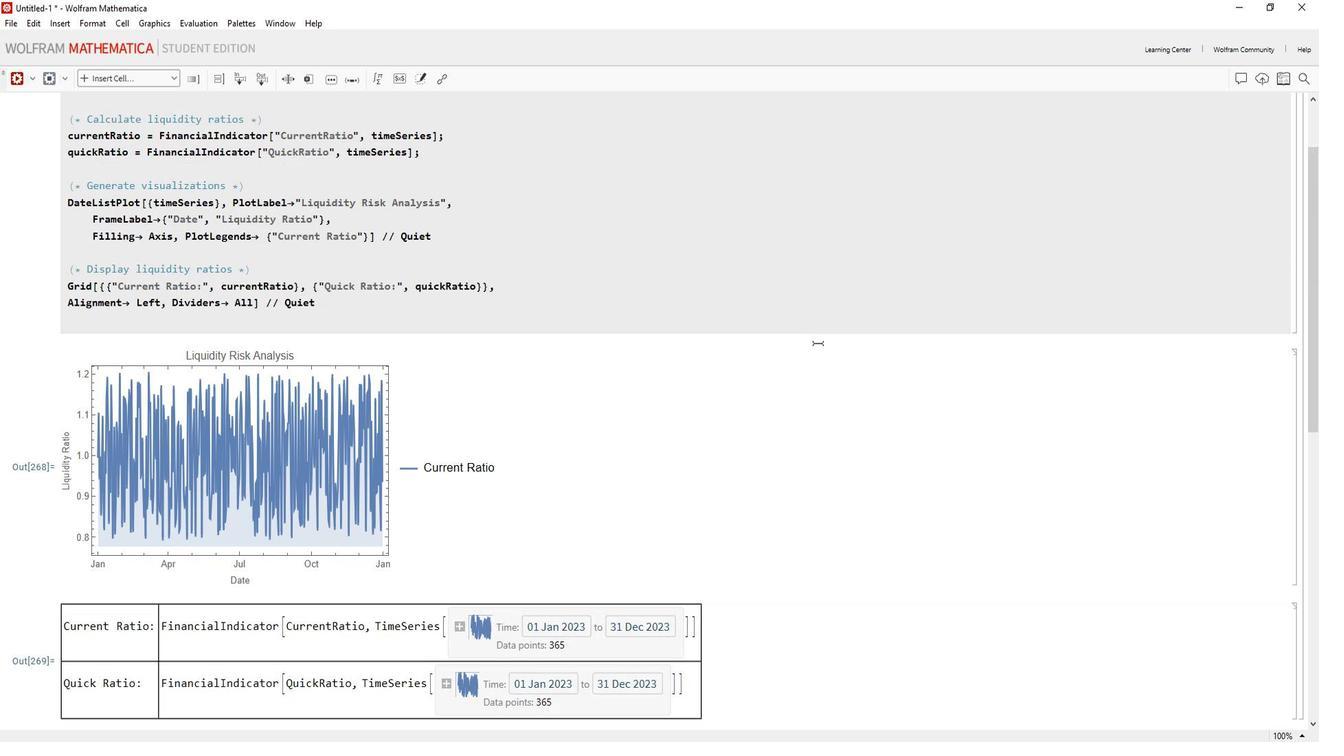 
Action: Mouse scrolled (818, 331) with delta (0, 0)
Screenshot: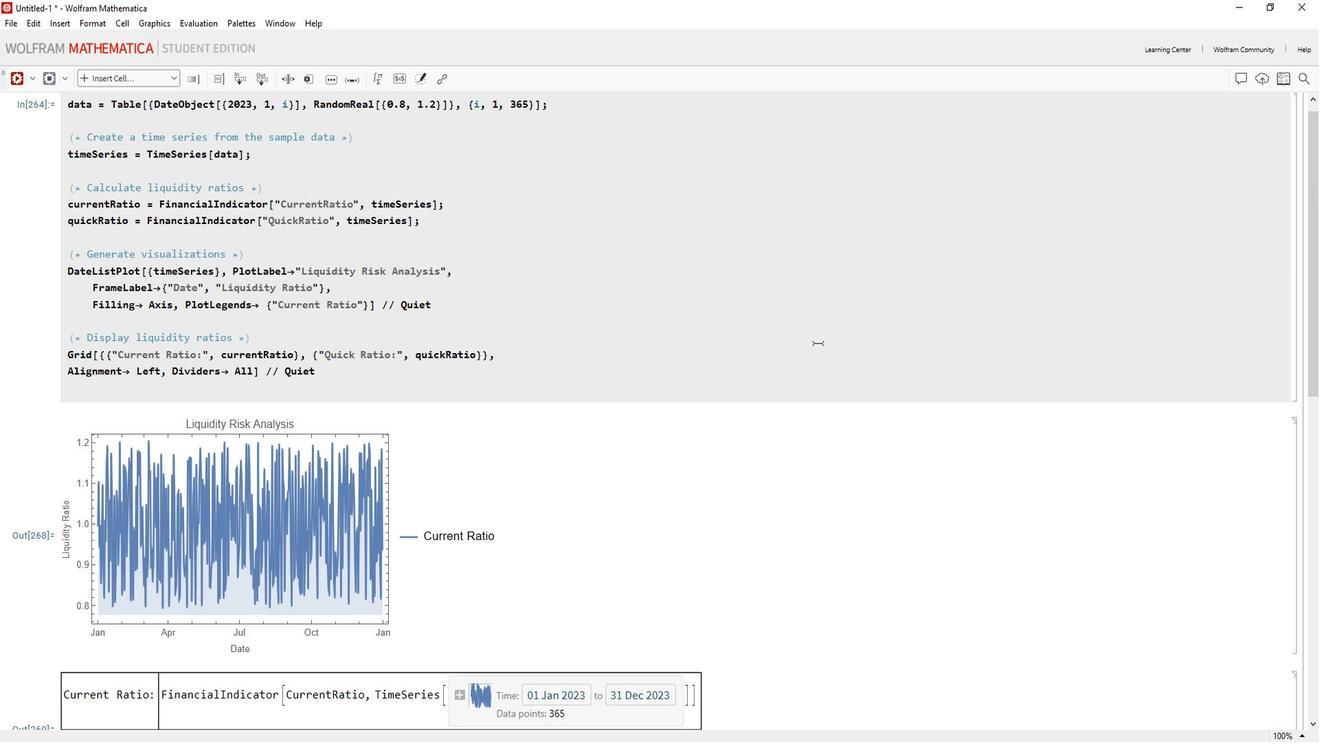 
Action: Mouse scrolled (818, 331) with delta (0, 0)
Screenshot: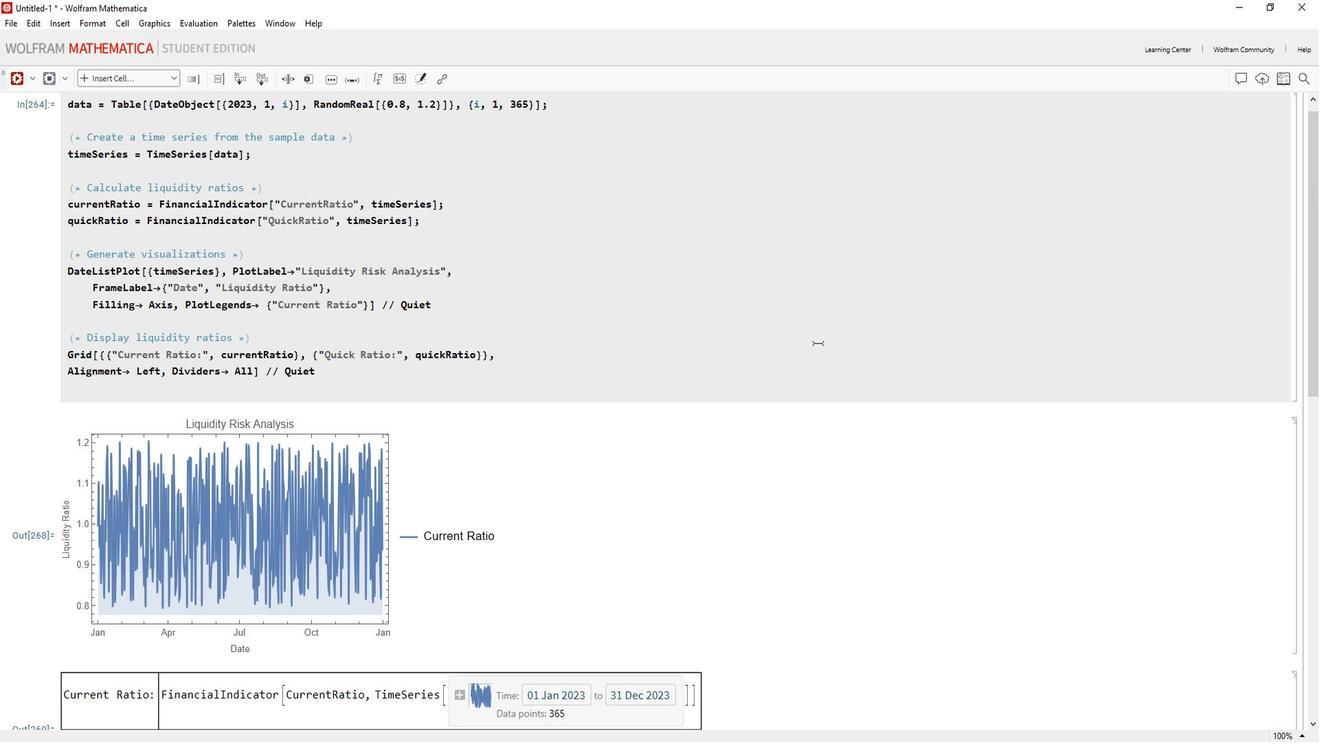 
